 Task: Change  the formatting of the data to 'Which is Greater than5, 'In conditional formating, put the option 'Yelow Fill with Drak Yellow Text'In the sheet  Data Analysis Workbook Templatebook
Action: Mouse moved to (301, 369)
Screenshot: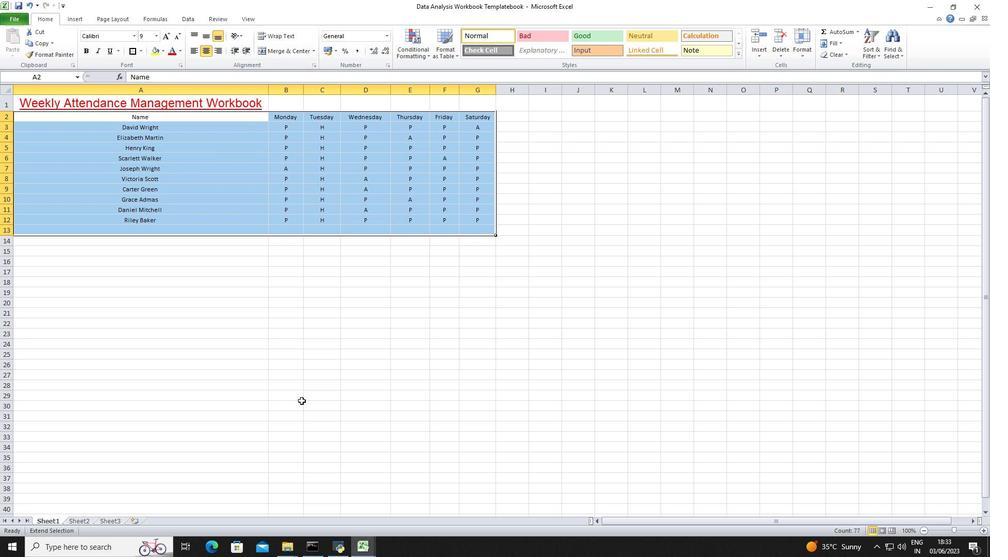 
Action: Mouse pressed left at (301, 369)
Screenshot: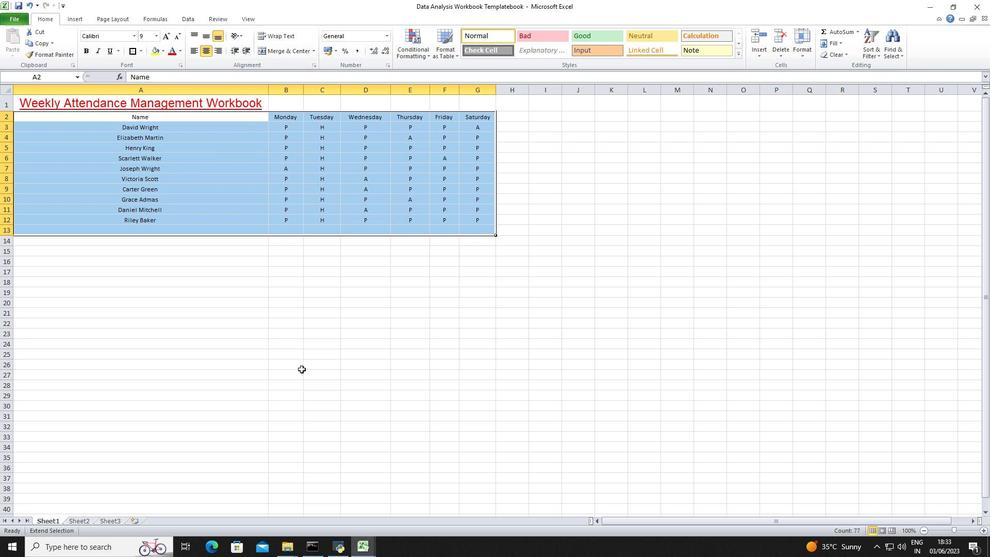 
Action: Mouse moved to (445, 299)
Screenshot: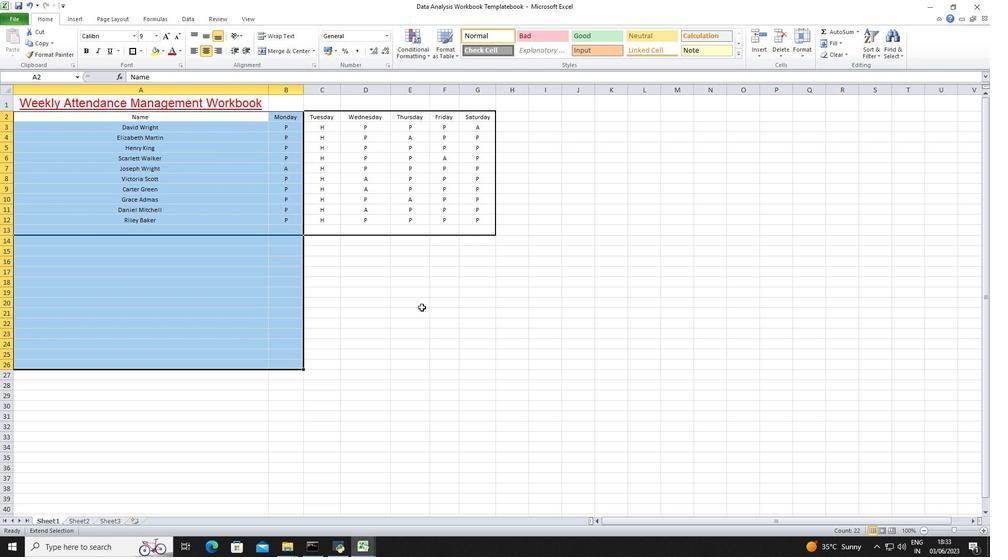 
Action: Mouse pressed left at (445, 299)
Screenshot: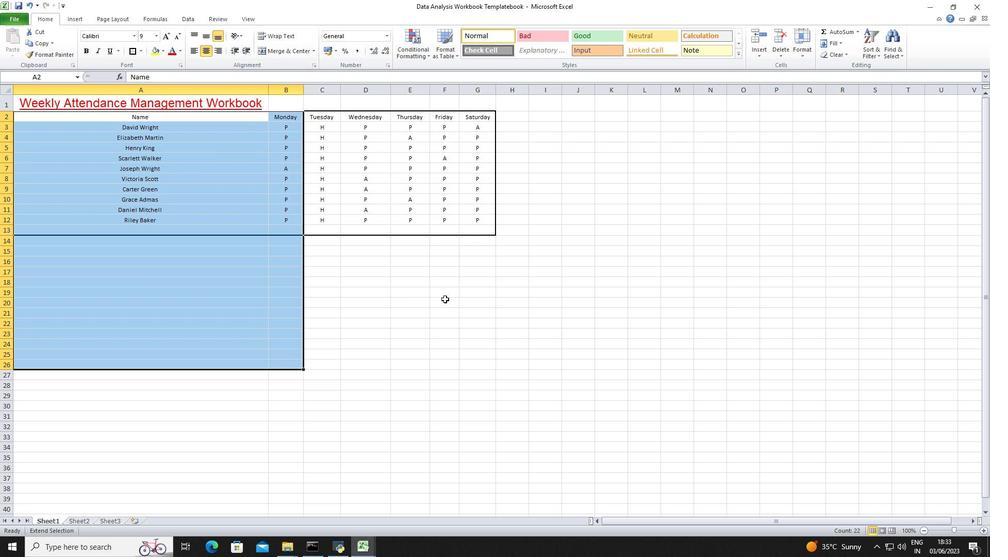 
Action: Mouse pressed right at (445, 299)
Screenshot: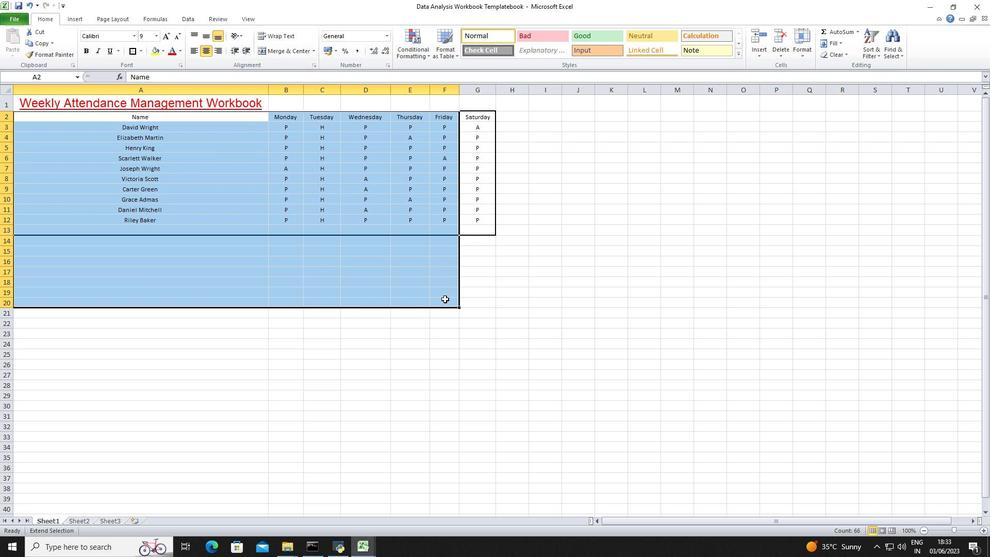 
Action: Mouse moved to (490, 306)
Screenshot: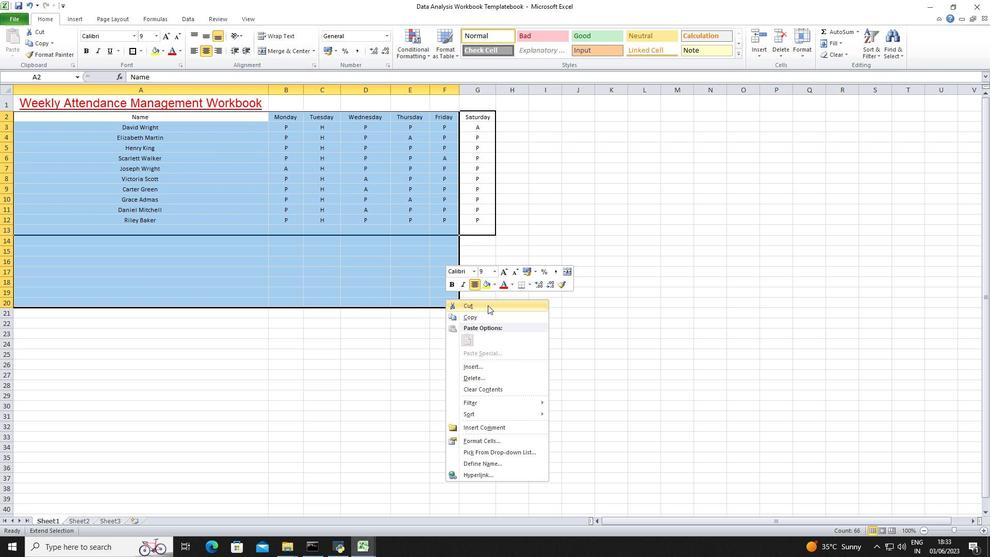 
Action: Mouse pressed left at (490, 306)
Screenshot: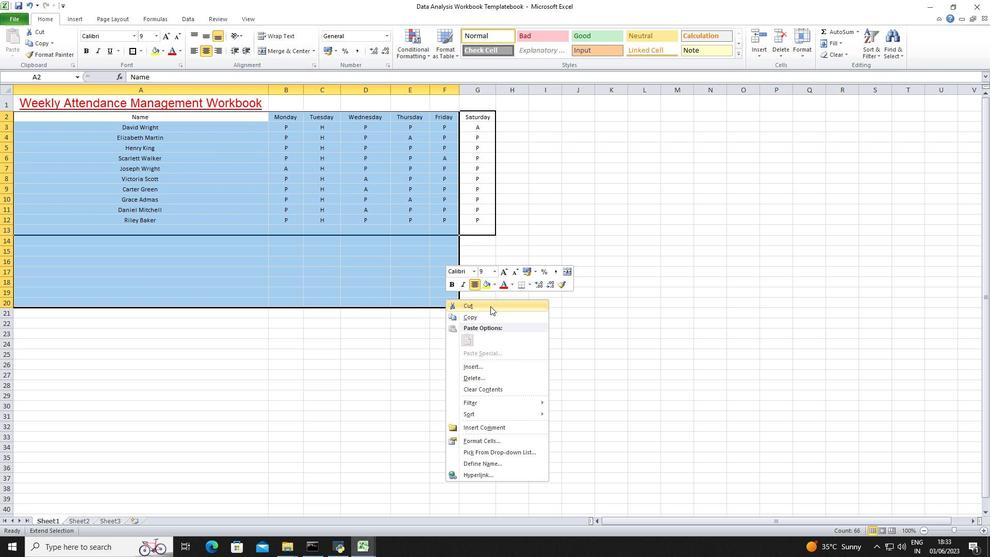 
Action: Mouse moved to (368, 332)
Screenshot: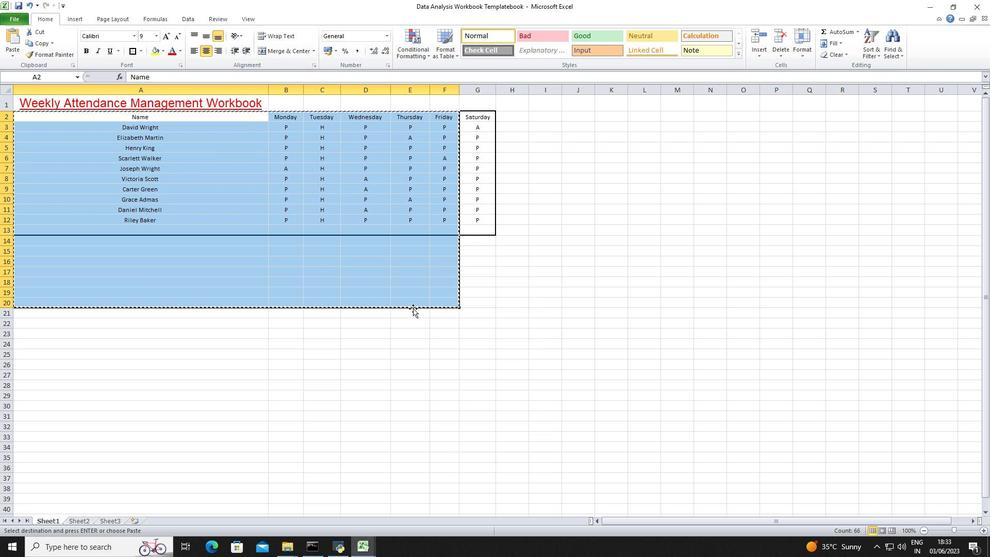 
Action: Mouse pressed right at (368, 332)
Screenshot: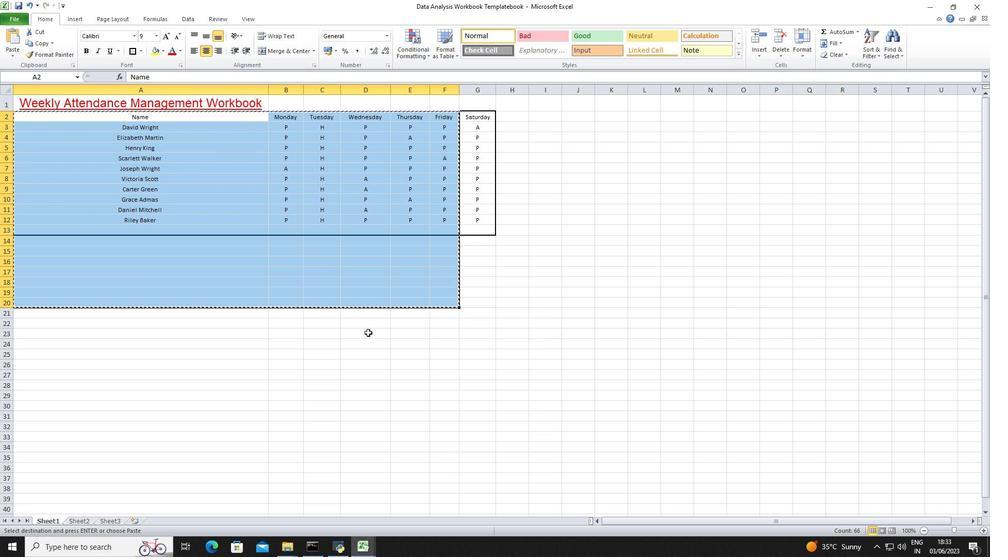 
Action: Mouse moved to (52, 134)
Screenshot: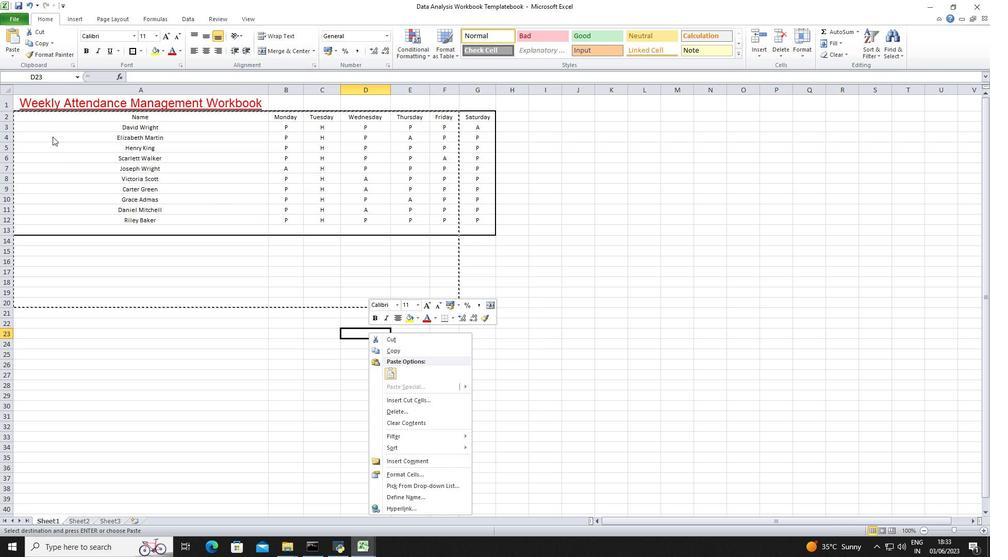 
Action: Mouse pressed left at (52, 134)
Screenshot: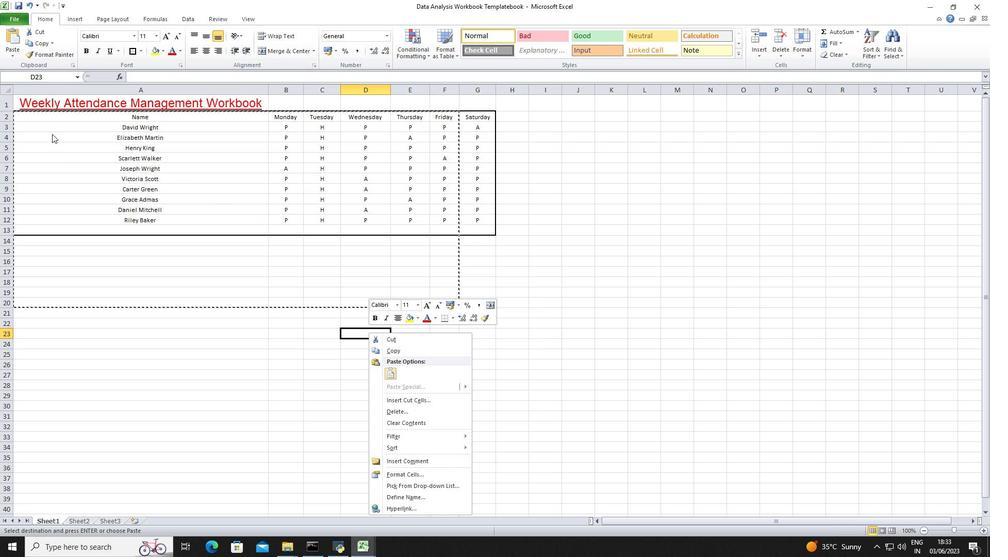 
Action: Mouse moved to (749, 165)
Screenshot: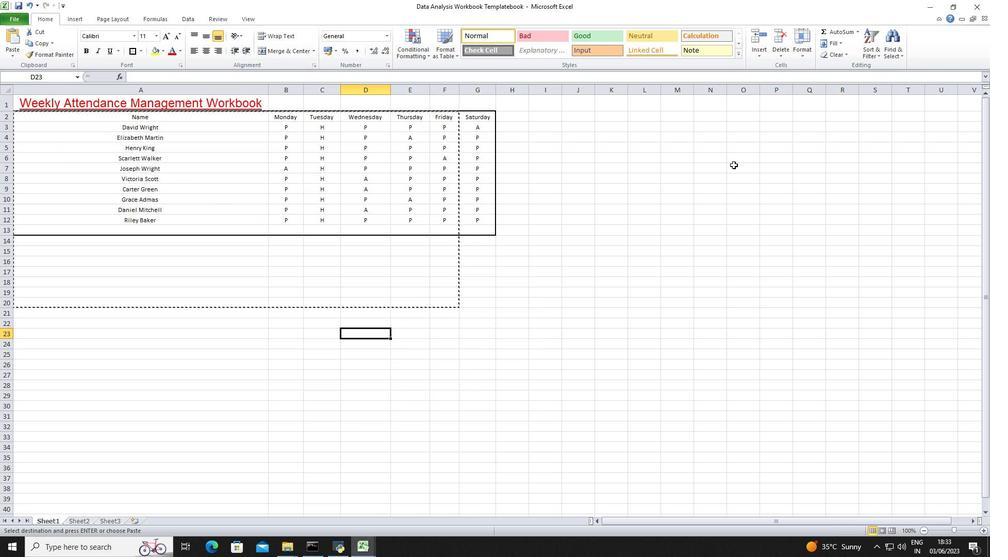 
Action: Mouse pressed left at (749, 165)
Screenshot: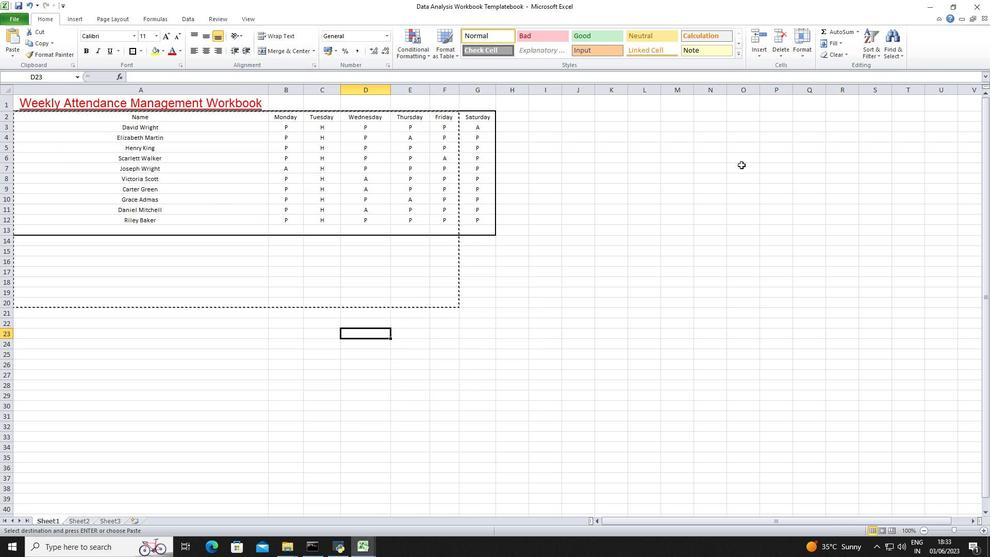 
Action: Mouse moved to (749, 165)
Screenshot: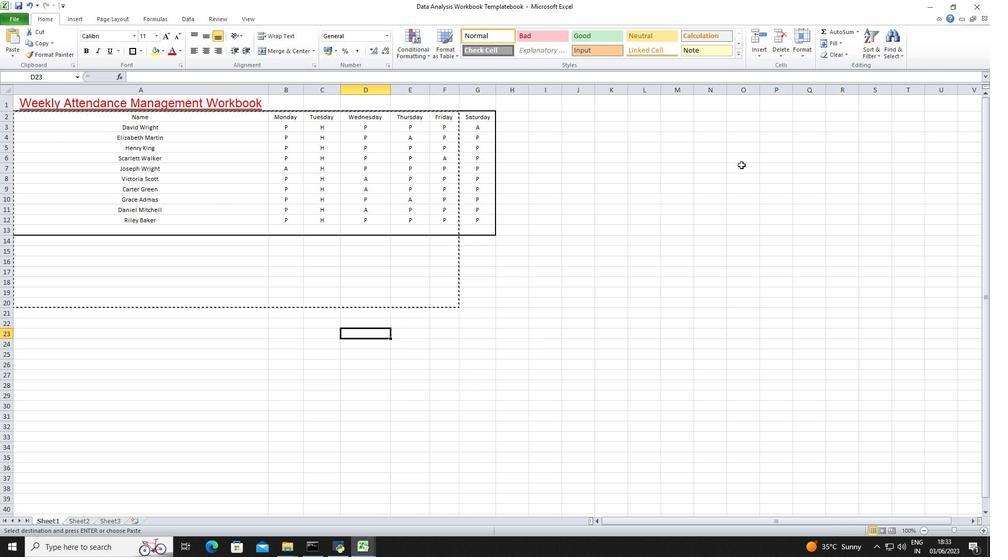 
Action: Mouse pressed left at (749, 165)
Screenshot: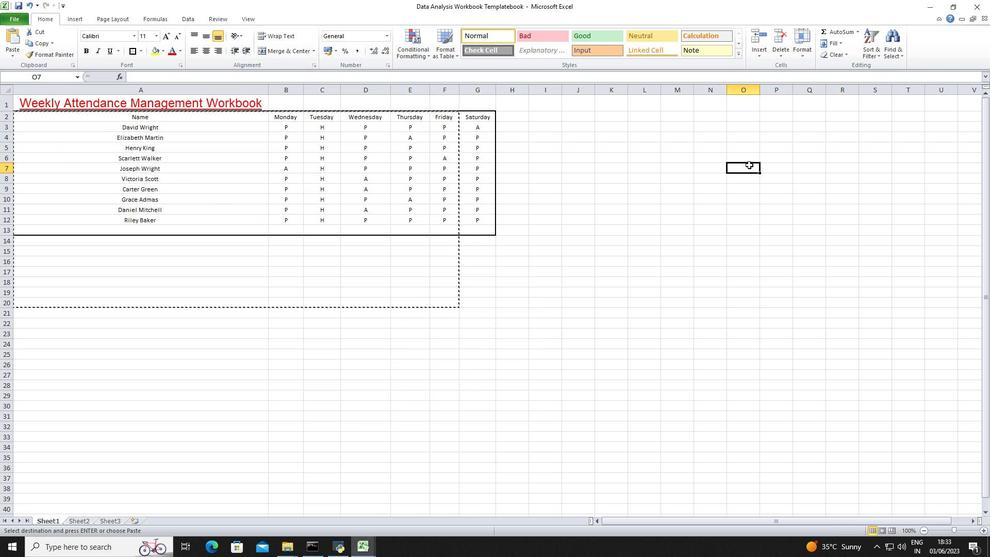
Action: Mouse moved to (23, 111)
Screenshot: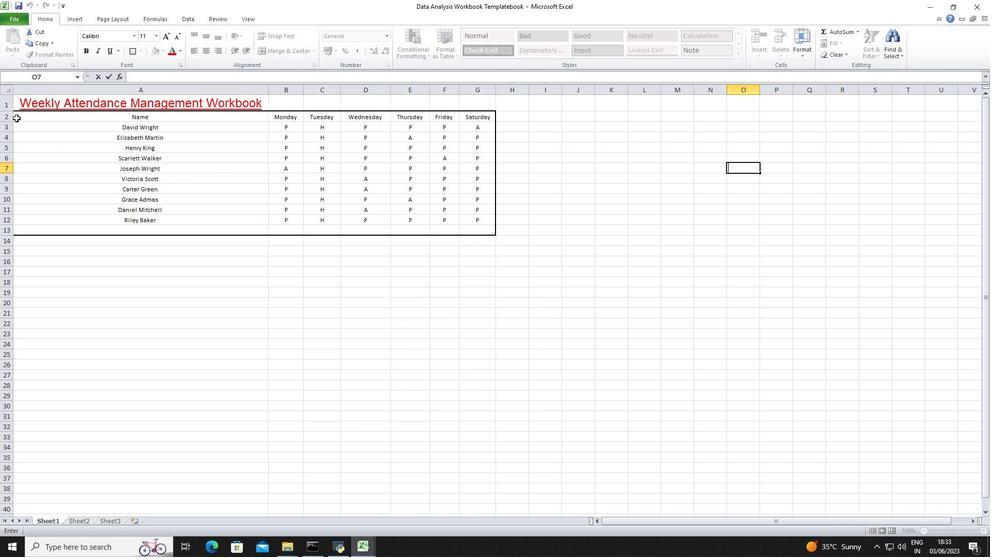 
Action: Mouse pressed left at (23, 111)
Screenshot: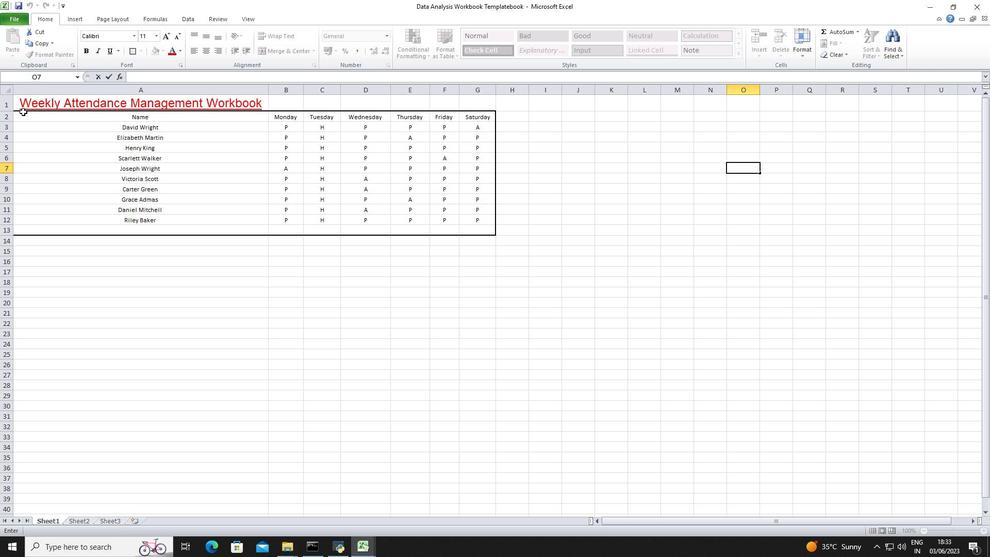 
Action: Mouse moved to (407, 45)
Screenshot: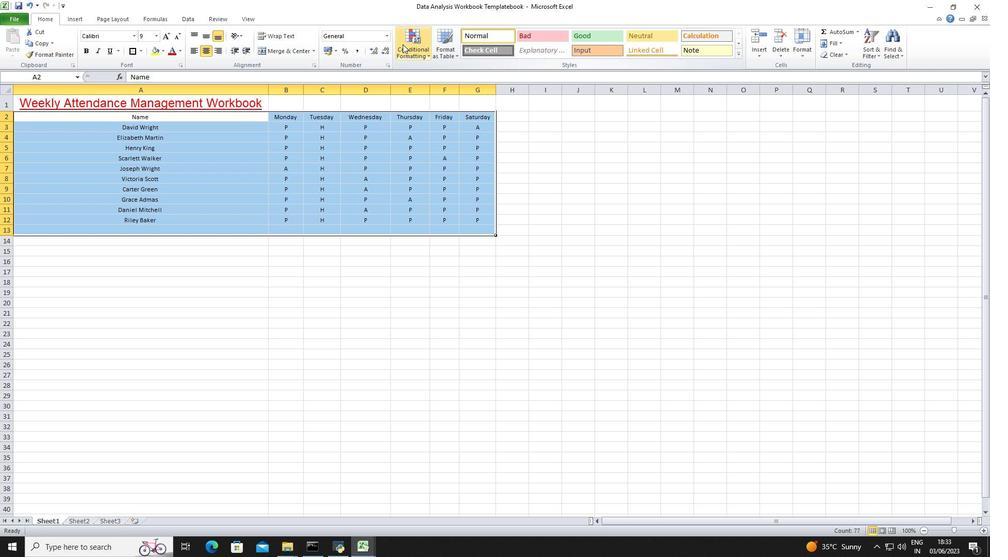
Action: Mouse pressed left at (407, 45)
Screenshot: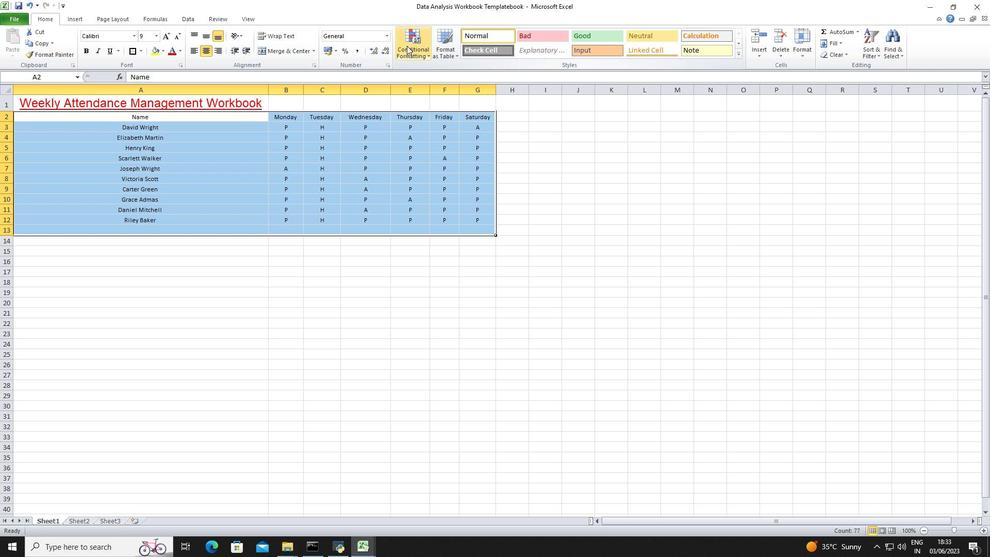 
Action: Mouse moved to (515, 71)
Screenshot: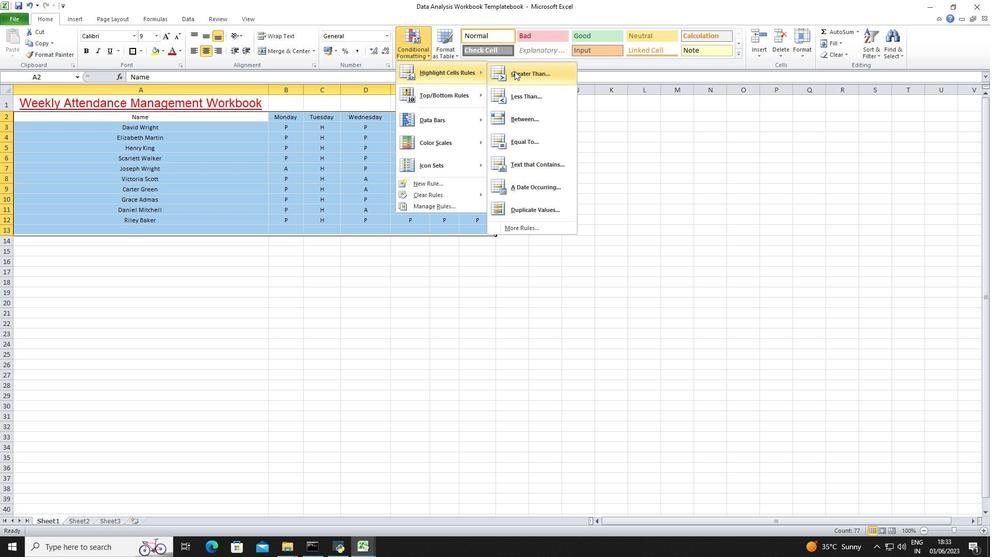 
Action: Mouse pressed left at (515, 71)
Screenshot: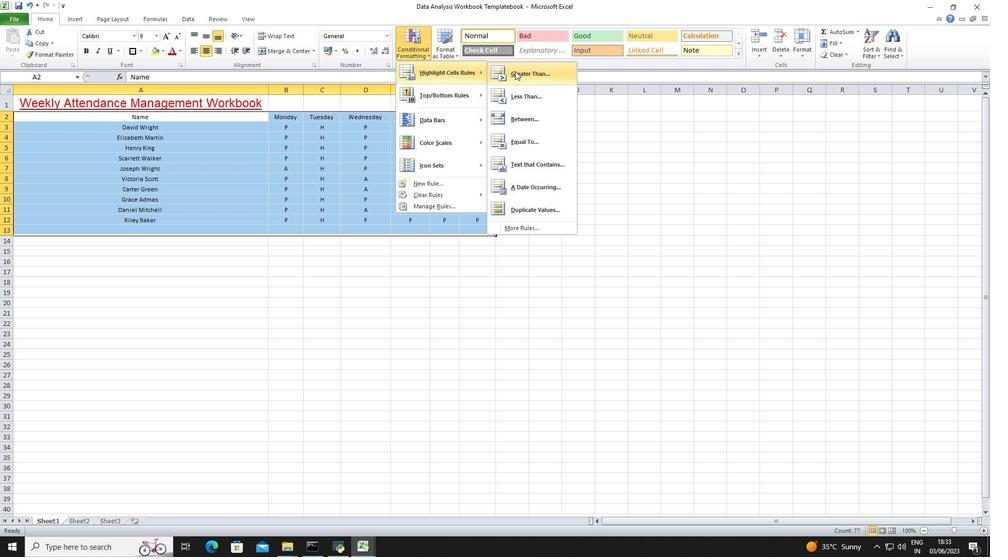 
Action: Mouse moved to (103, 289)
Screenshot: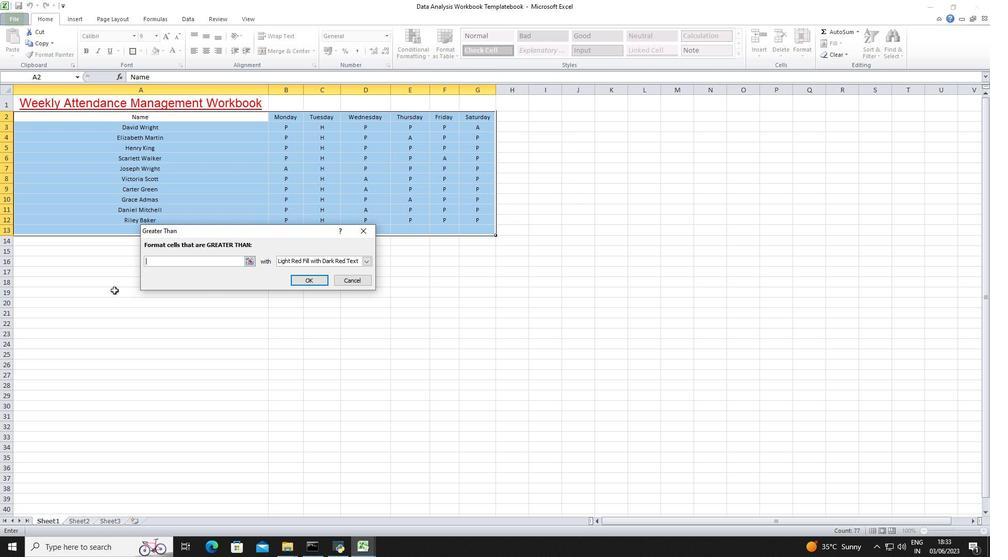 
Action: Key pressed 5
Screenshot: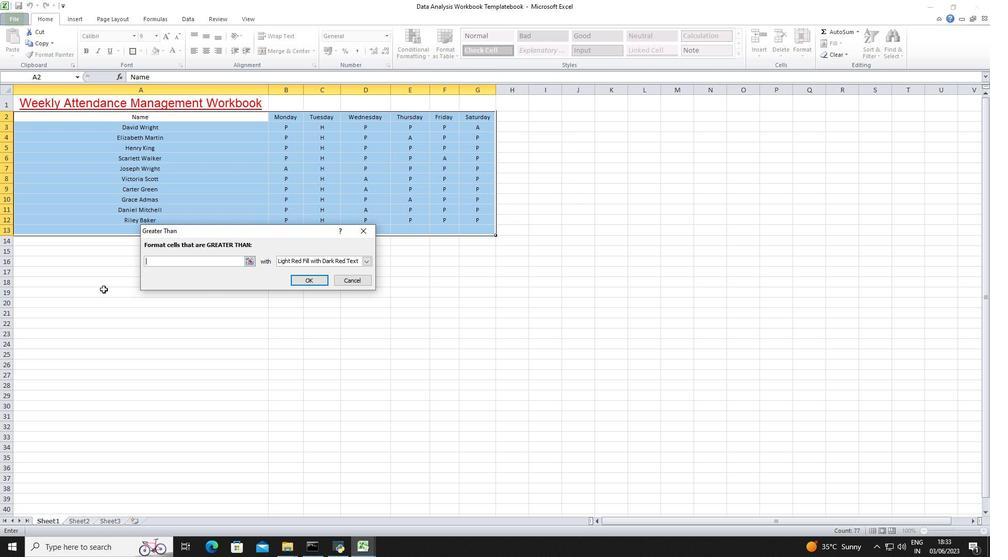 
Action: Mouse moved to (364, 260)
Screenshot: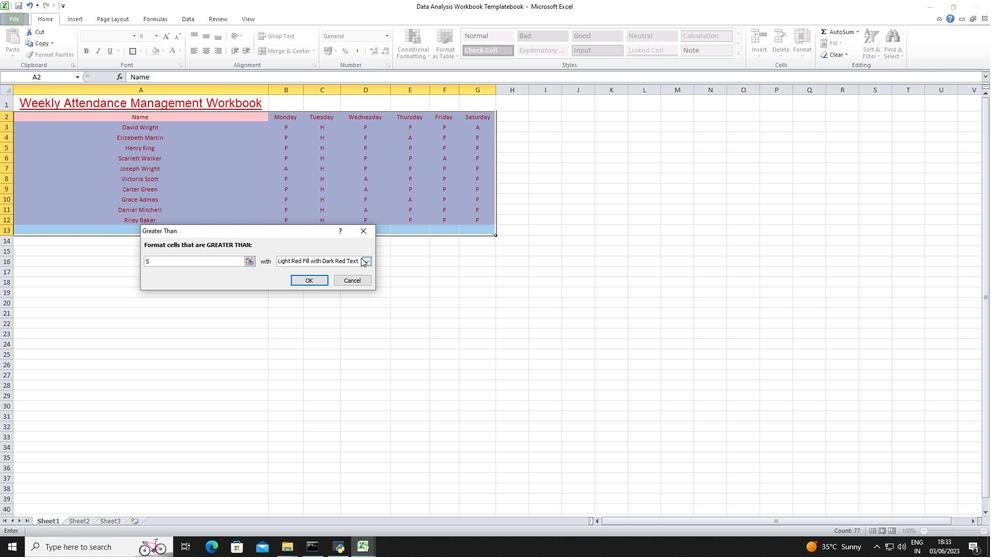 
Action: Mouse pressed left at (364, 260)
Screenshot: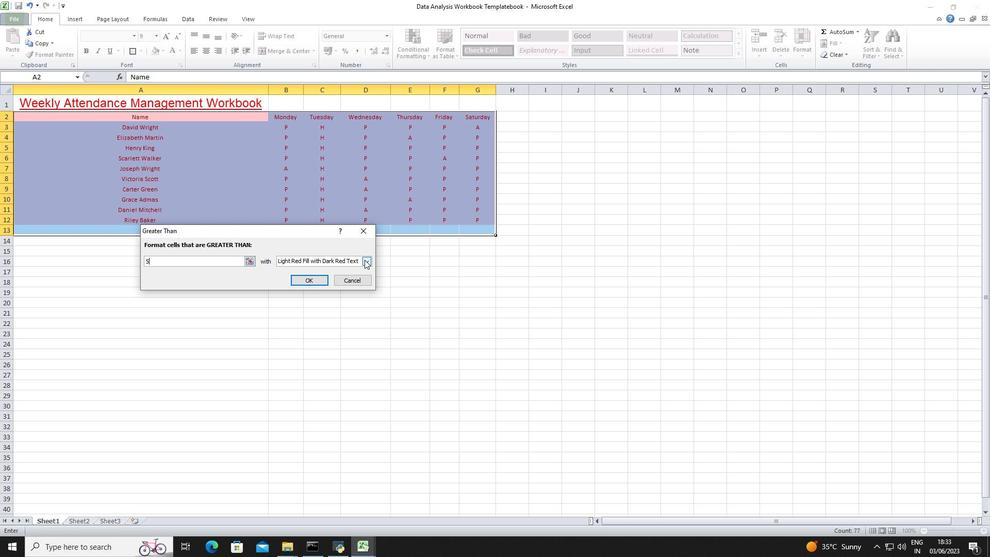 
Action: Mouse moved to (353, 276)
Screenshot: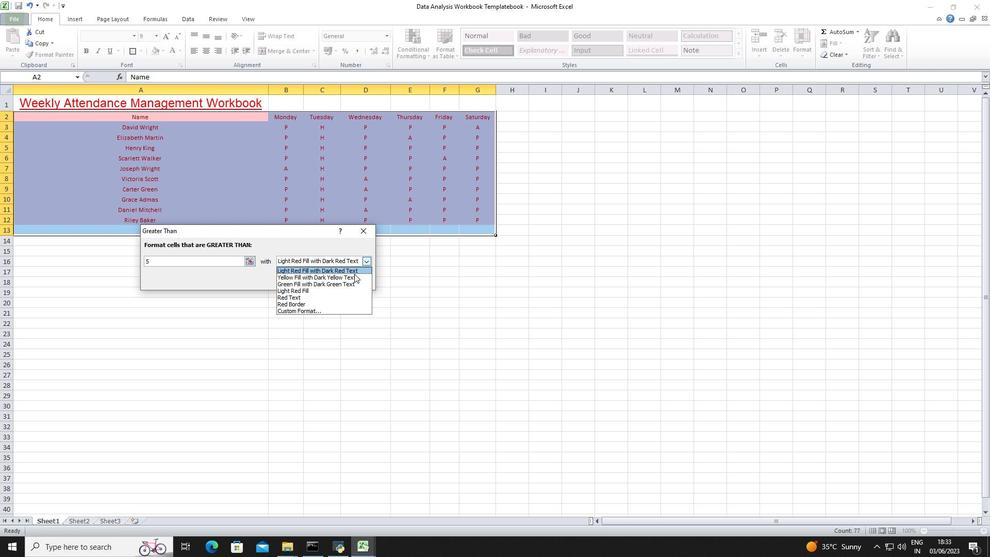 
Action: Mouse pressed left at (353, 276)
Screenshot: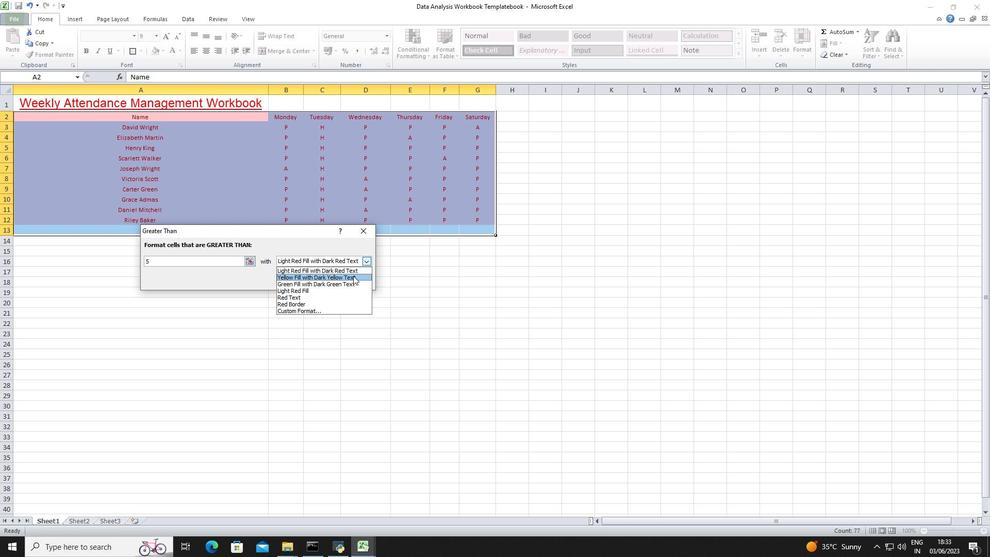 
Action: Mouse moved to (298, 283)
Screenshot: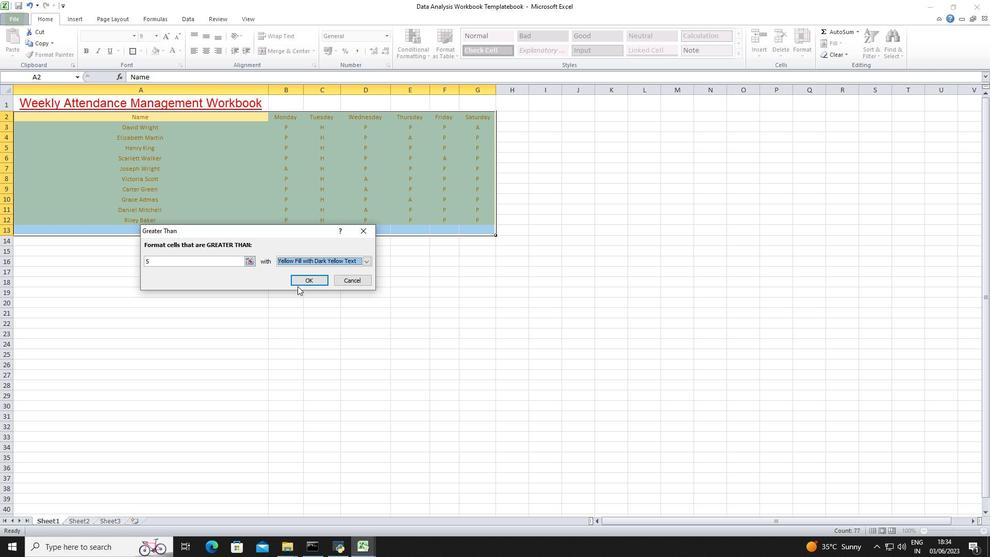
Action: Mouse pressed left at (298, 283)
Screenshot: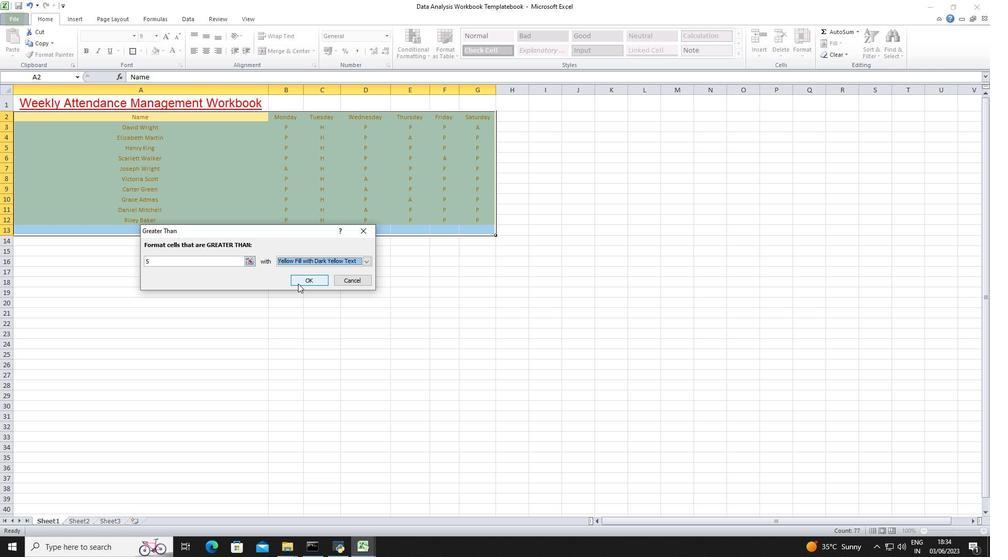 
Action: Mouse moved to (308, 304)
Screenshot: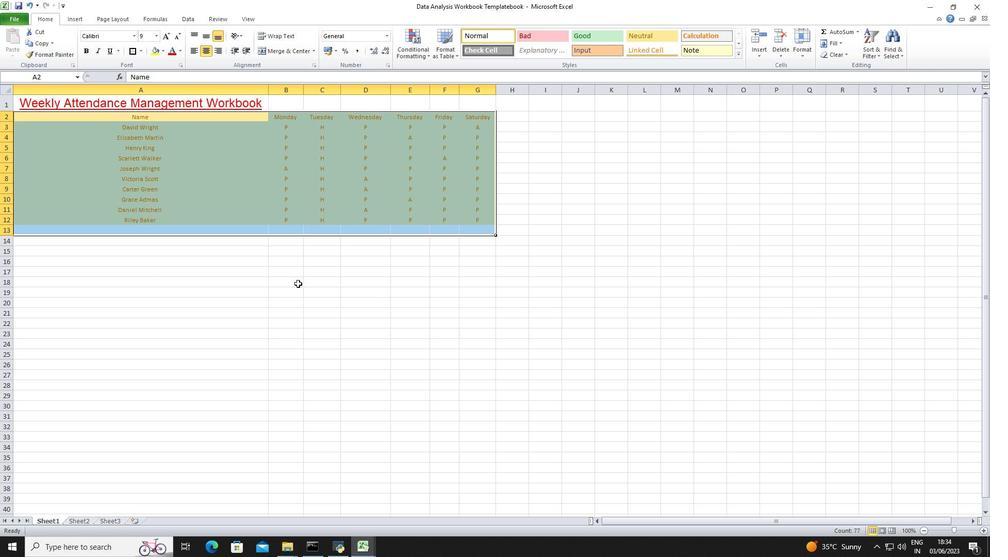 
Action: Mouse pressed left at (308, 304)
Screenshot: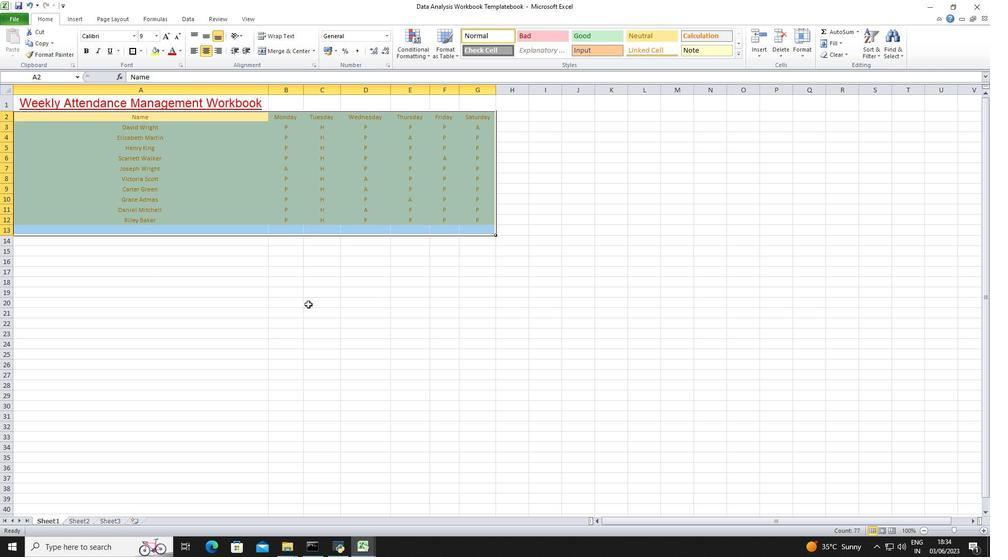 
Action: Mouse moved to (166, 329)
Screenshot: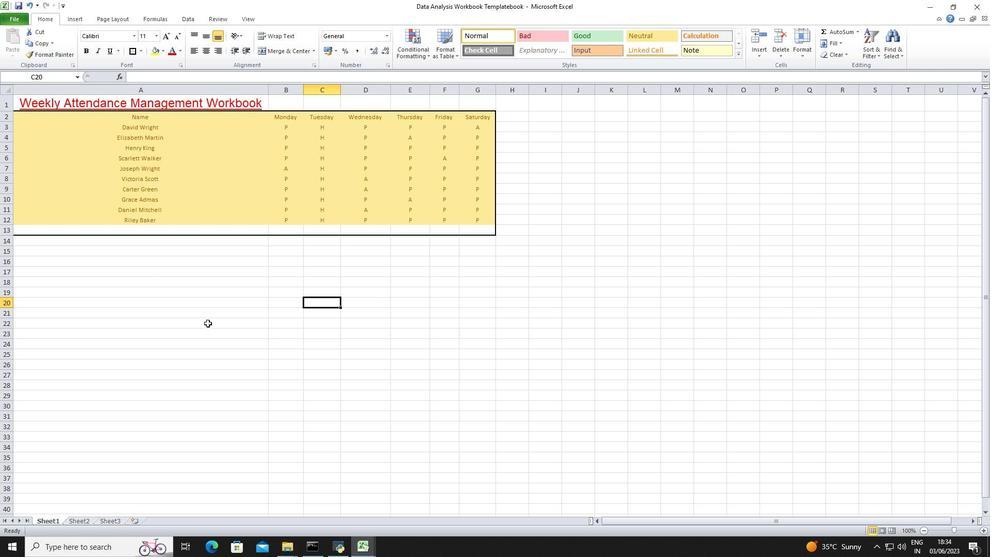 
Action: Mouse scrolled (166, 329) with delta (0, 0)
Screenshot: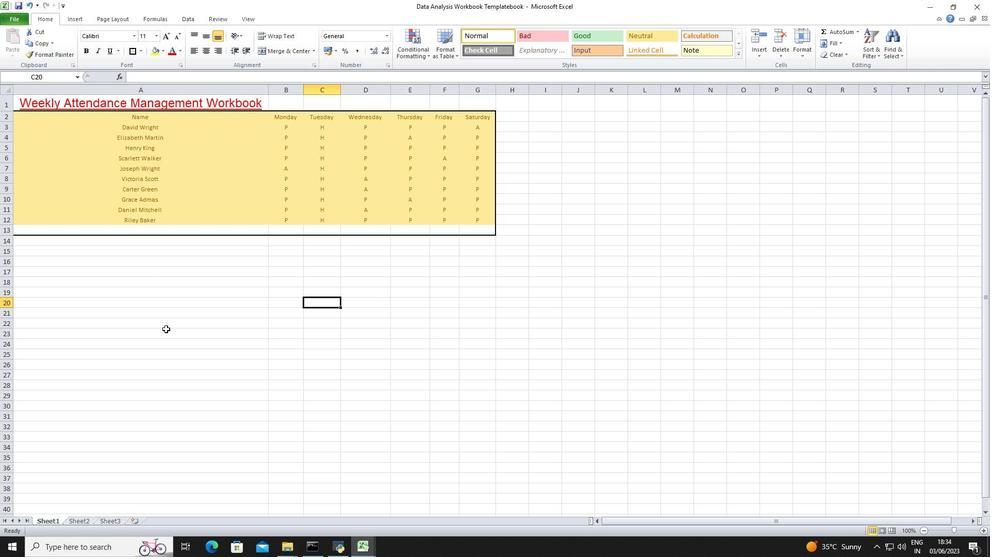 
Action: Mouse scrolled (166, 329) with delta (0, 0)
Screenshot: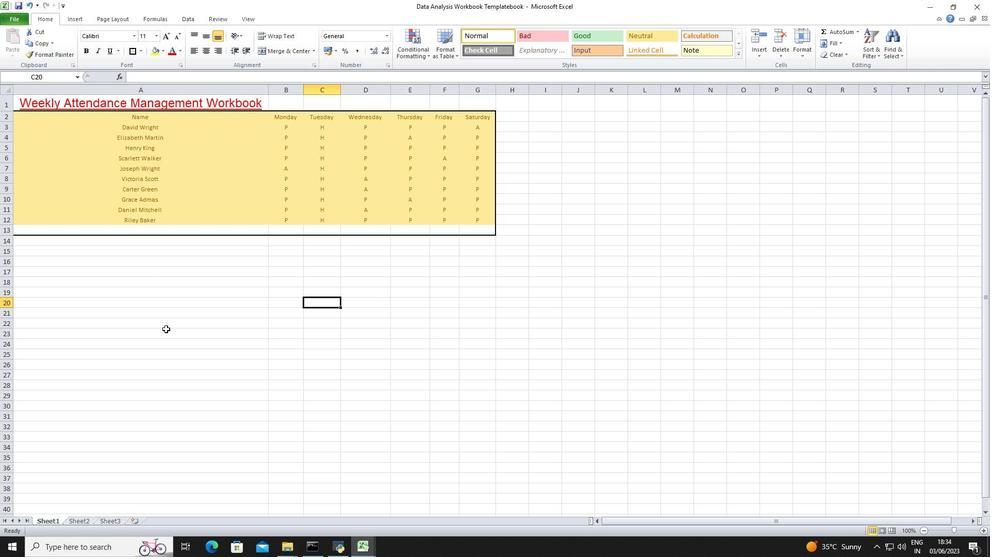 
Action: Mouse moved to (165, 329)
Screenshot: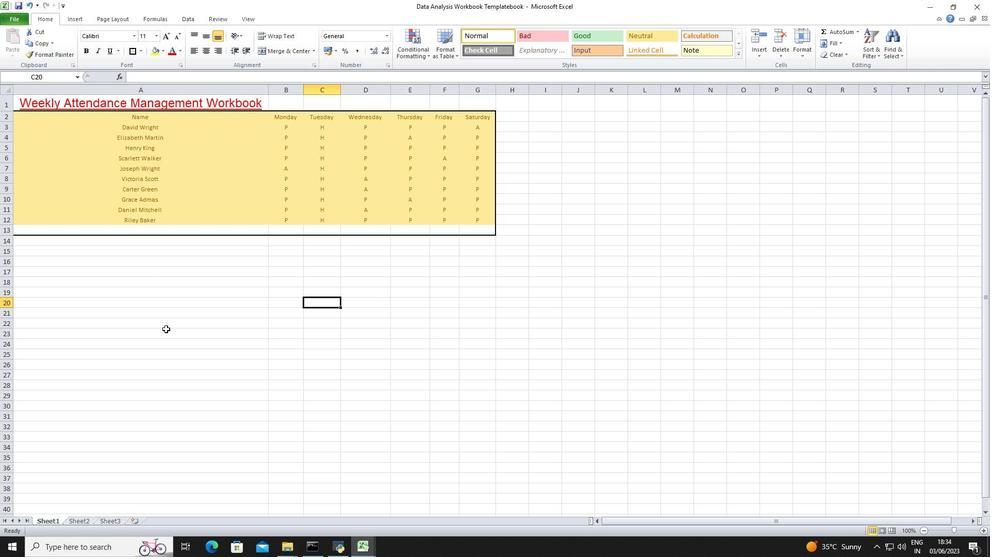 
Action: Mouse scrolled (165, 329) with delta (0, 0)
Screenshot: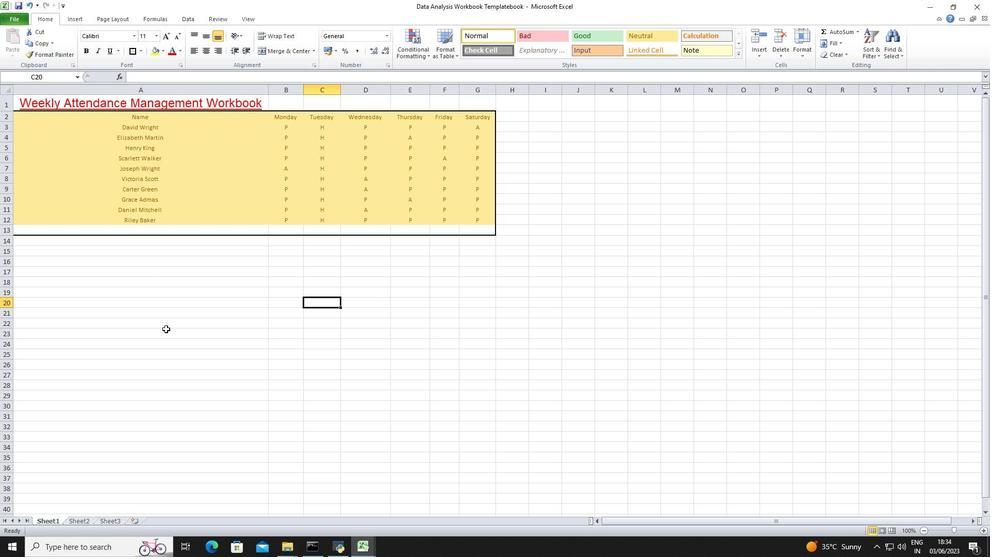 
Action: Mouse moved to (142, 277)
Screenshot: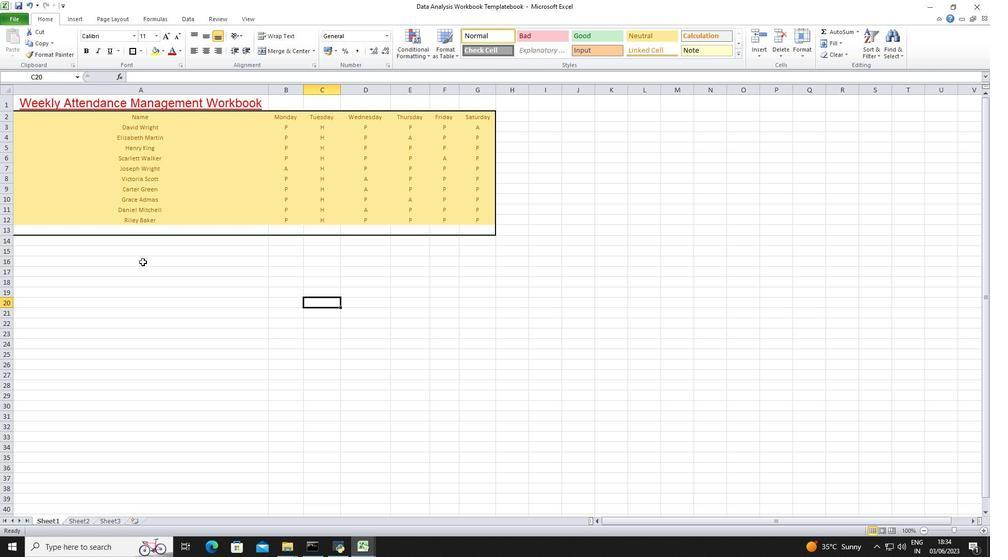 
Action: Mouse pressed left at (142, 277)
Screenshot: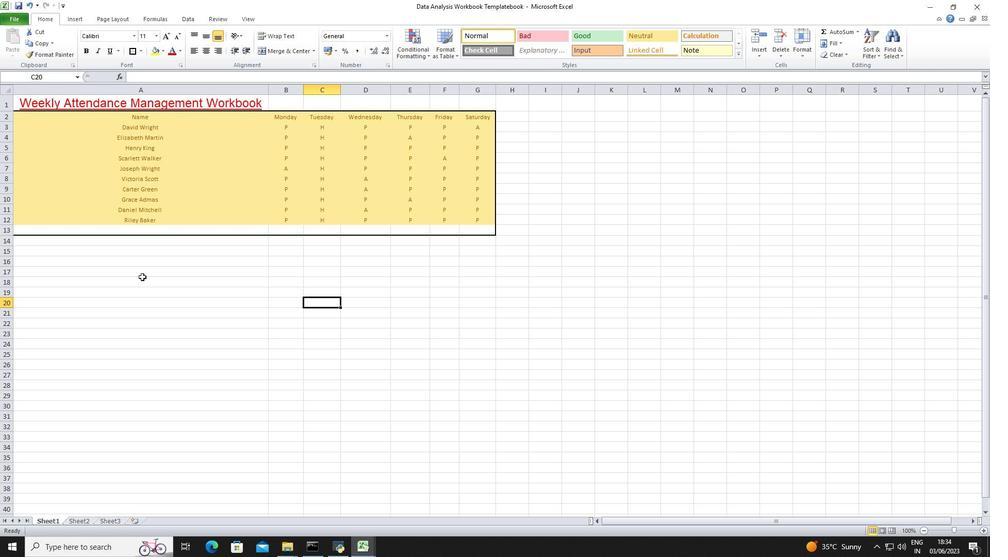 
Action: Mouse moved to (321, 313)
Screenshot: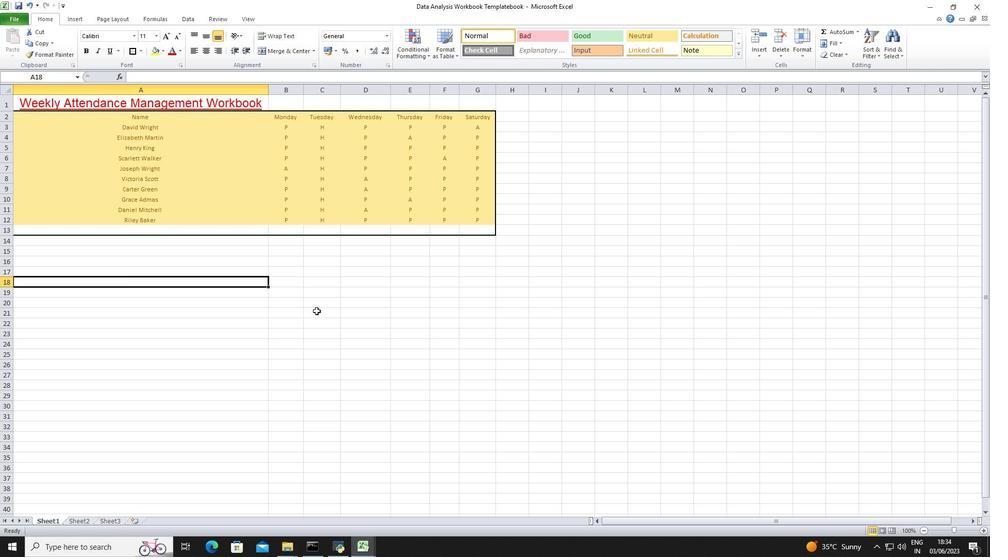 
Action: Mouse pressed left at (321, 313)
Screenshot: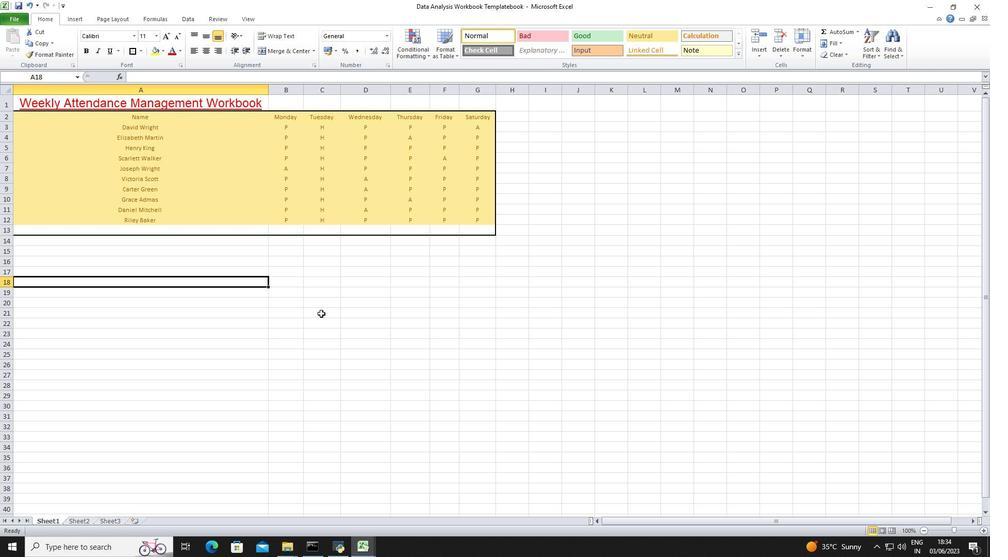 
Action: Mouse scrolled (321, 314) with delta (0, 0)
Screenshot: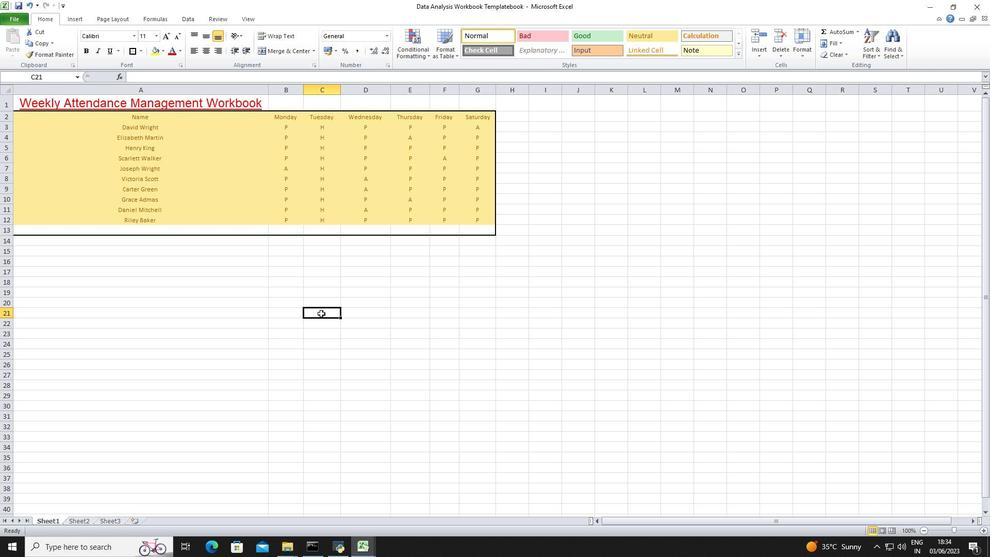 
Action: Mouse scrolled (321, 314) with delta (0, 0)
Screenshot: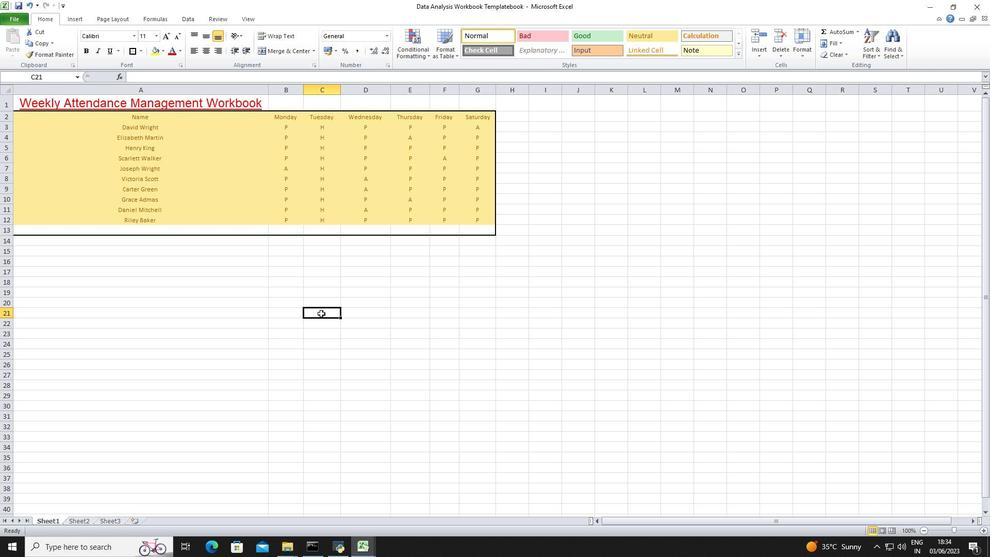 
Action: Mouse scrolled (321, 314) with delta (0, 0)
Screenshot: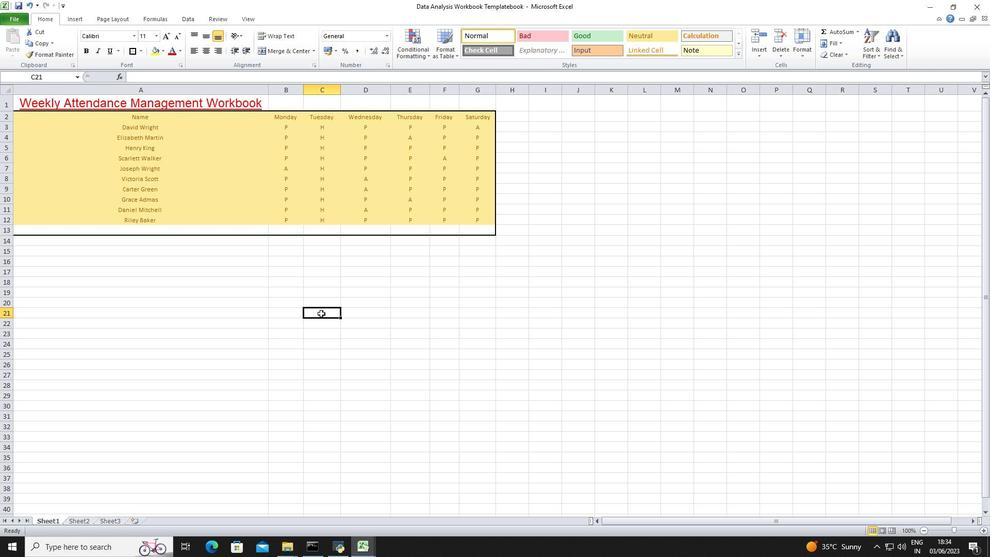 
Action: Mouse scrolled (321, 313) with delta (0, 0)
Screenshot: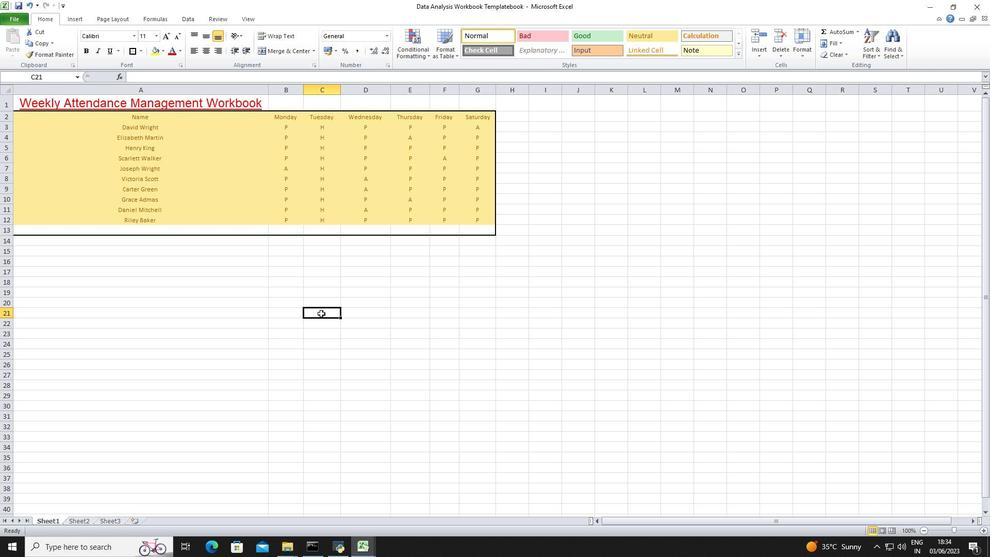 
Action: Mouse scrolled (321, 313) with delta (0, 0)
Screenshot: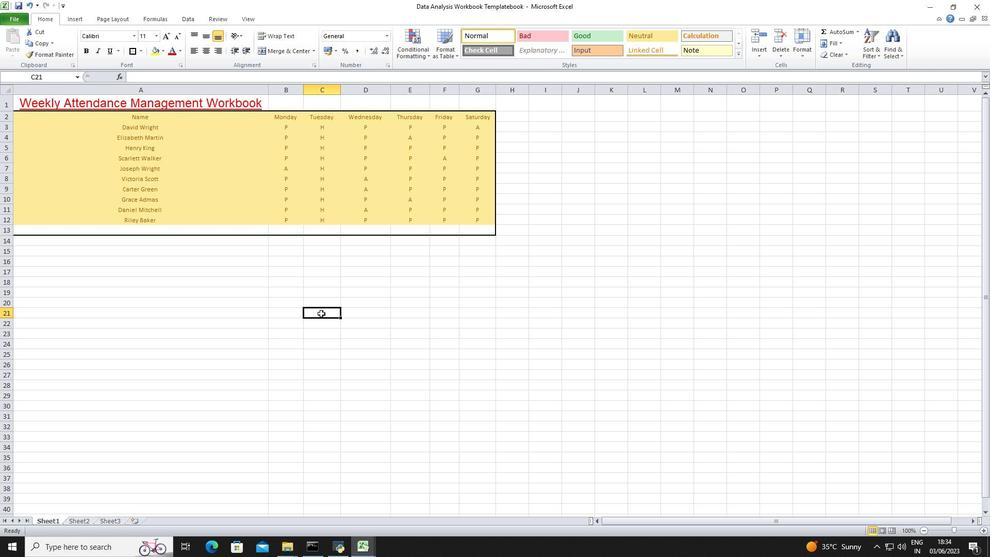 
Action: Mouse scrolled (321, 313) with delta (0, 0)
Screenshot: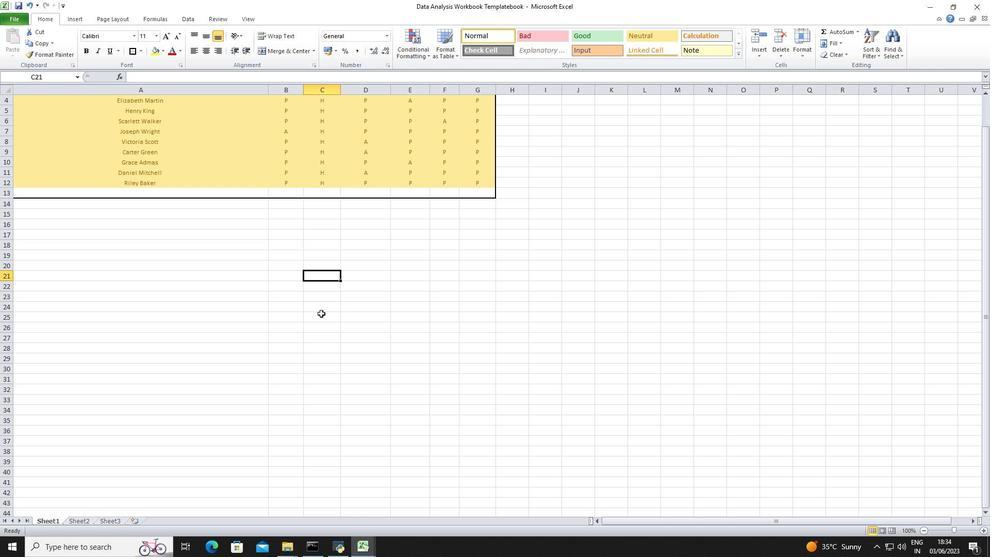
Action: Mouse scrolled (321, 314) with delta (0, 0)
Screenshot: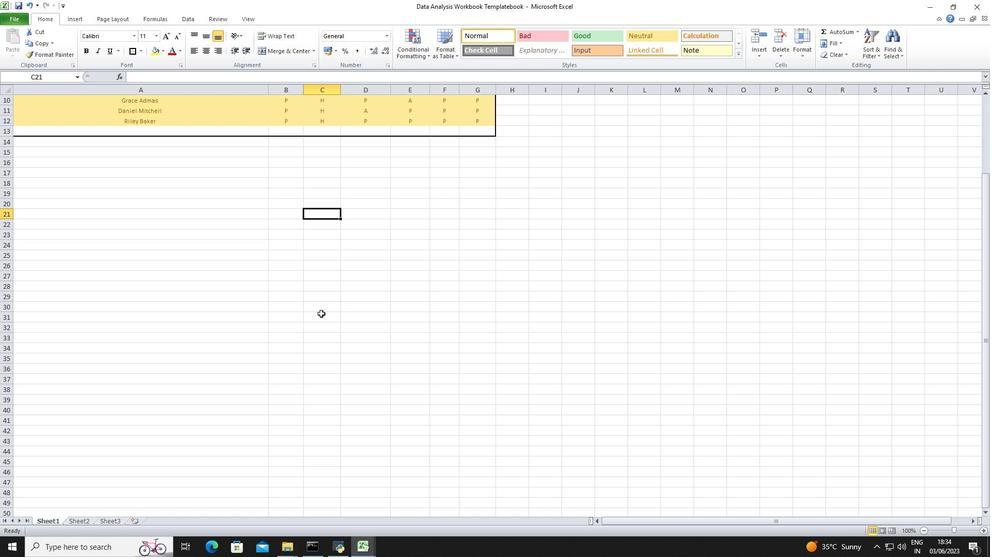 
Action: Mouse scrolled (321, 314) with delta (0, 0)
Screenshot: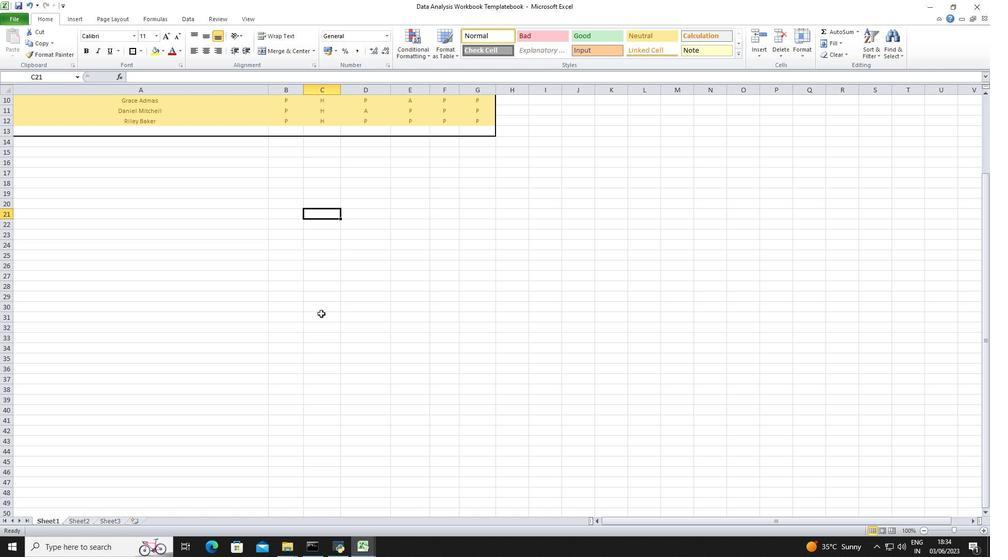 
Action: Mouse moved to (322, 314)
Screenshot: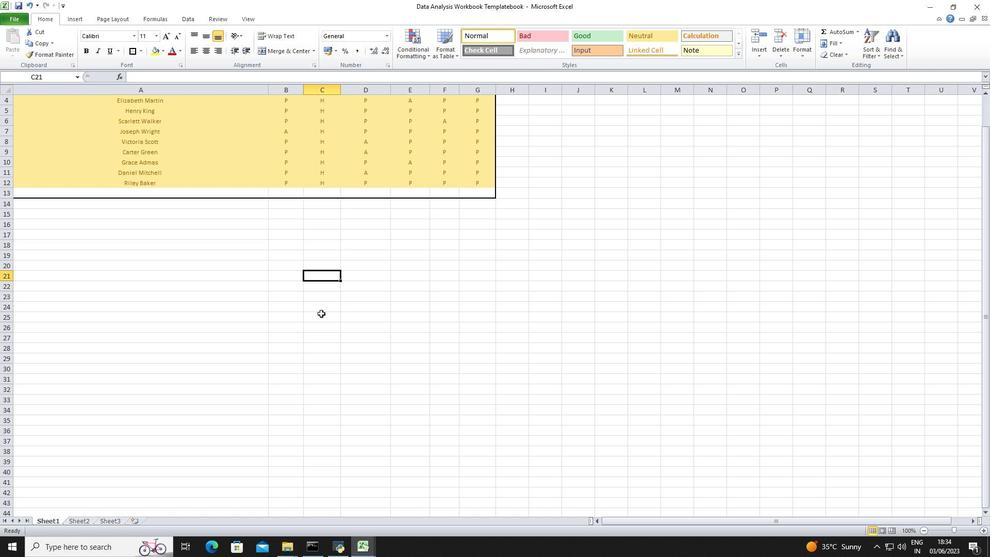 
Action: Mouse scrolled (322, 314) with delta (0, 0)
Screenshot: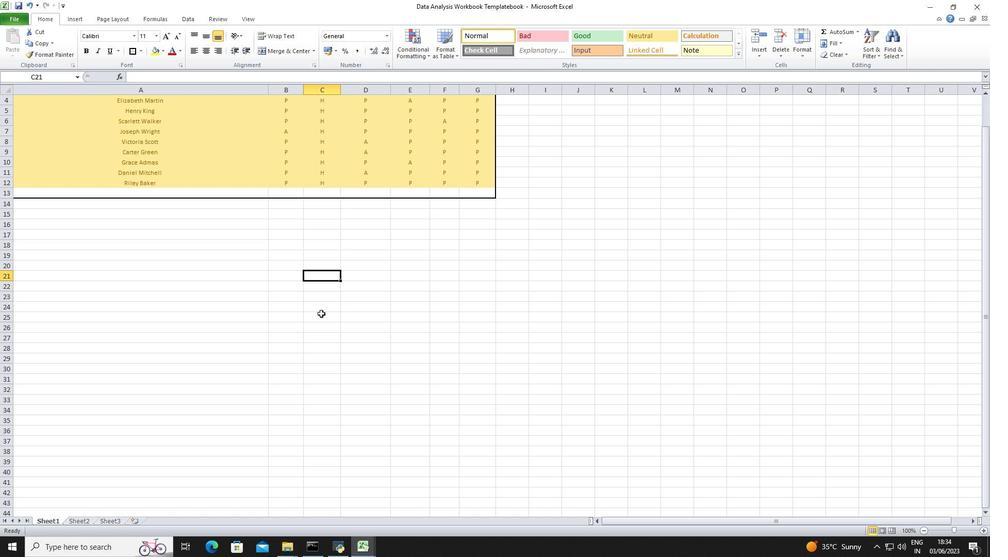 
Action: Mouse scrolled (322, 314) with delta (0, 0)
Screenshot: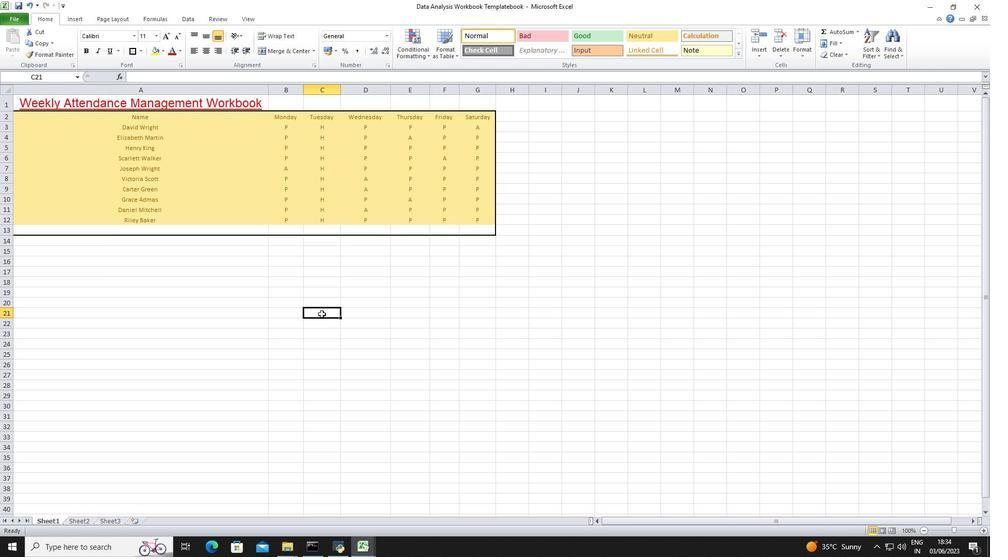 
Action: Mouse scrolled (322, 314) with delta (0, 0)
Screenshot: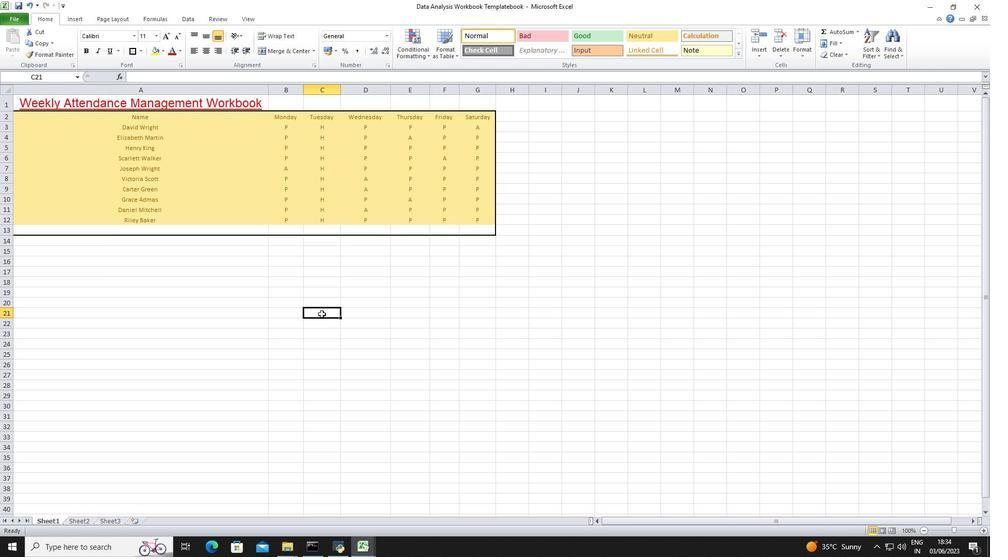 
Action: Mouse scrolled (322, 314) with delta (0, 0)
Screenshot: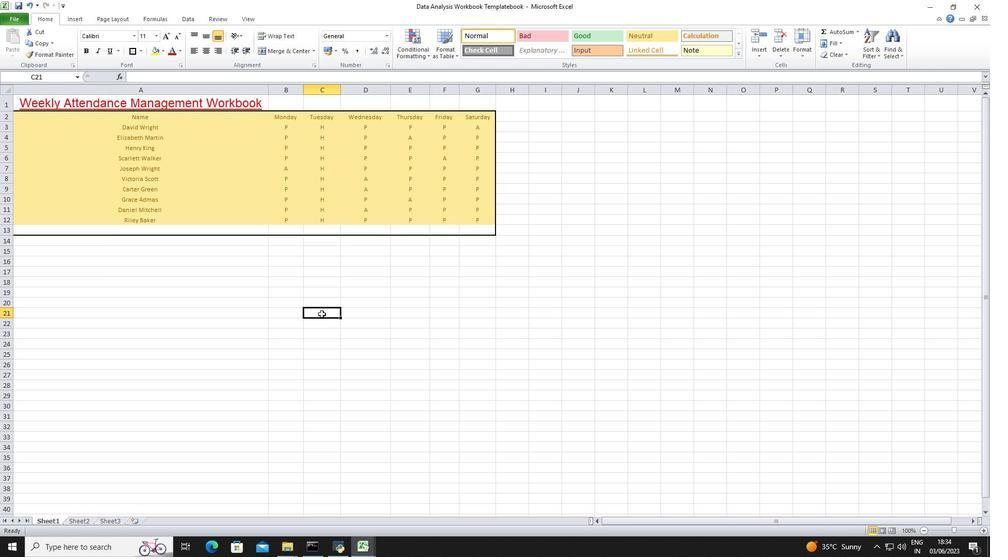 
Action: Mouse scrolled (322, 314) with delta (0, 0)
Screenshot: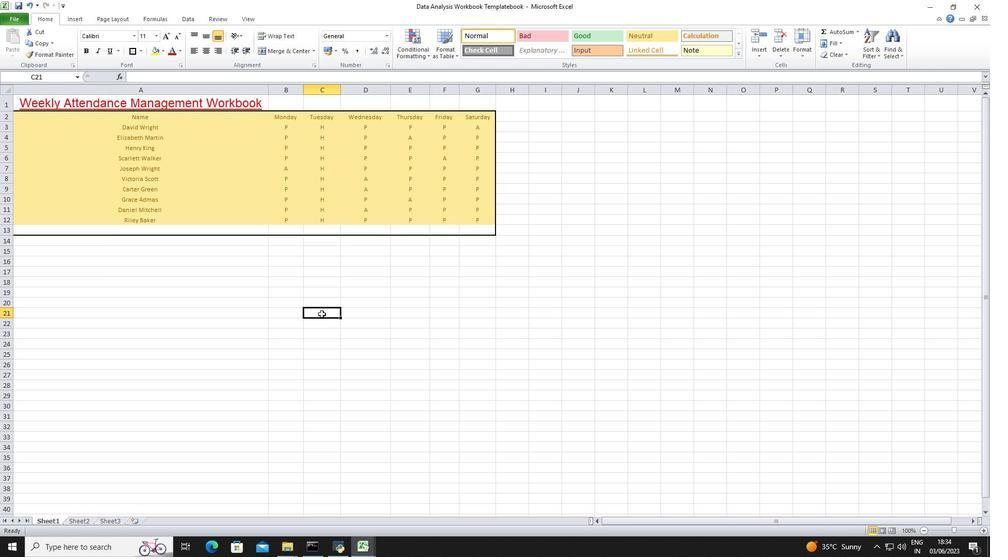 
Action: Mouse moved to (326, 315)
Screenshot: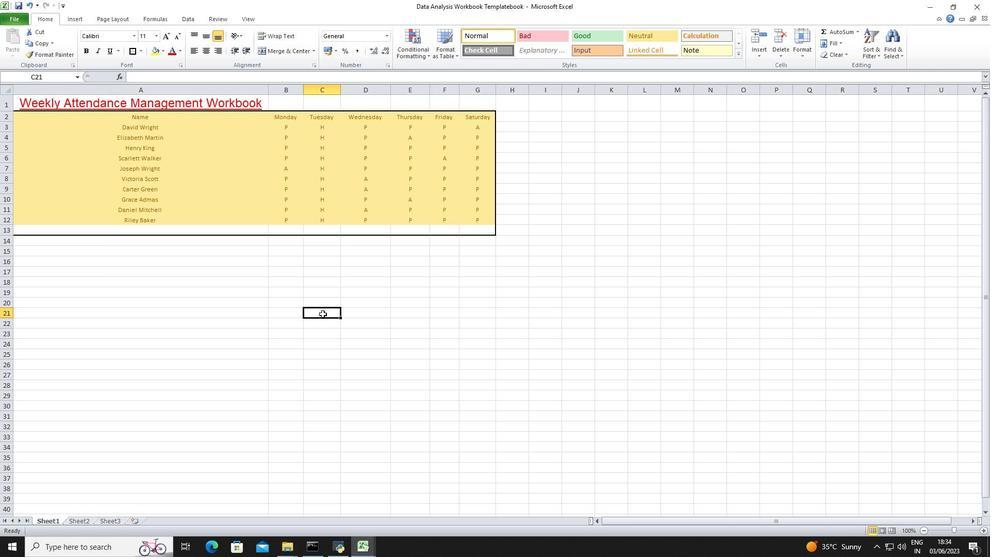 
Action: Mouse scrolled (326, 316) with delta (0, 0)
Screenshot: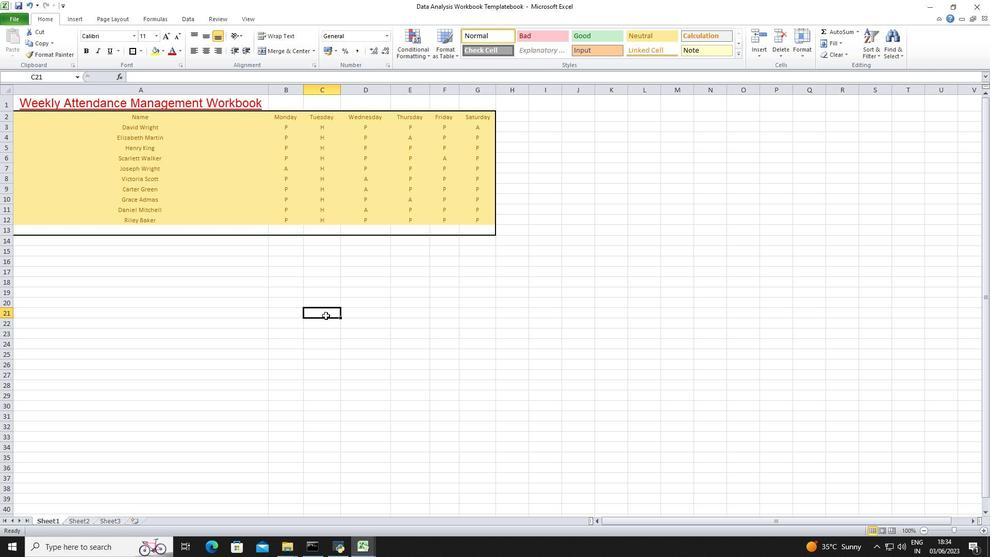 
Action: Mouse scrolled (326, 316) with delta (0, 0)
Screenshot: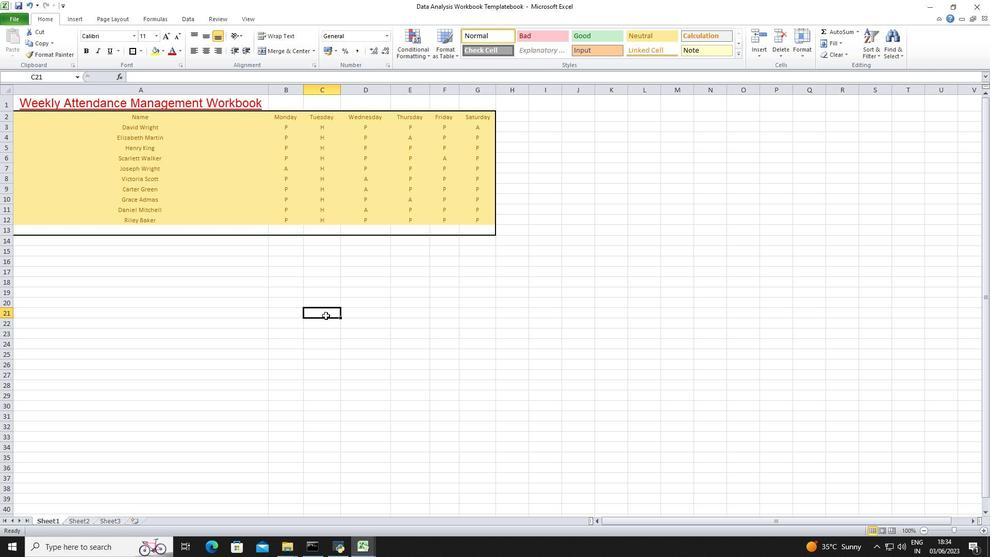
Action: Mouse moved to (19, 20)
Screenshot: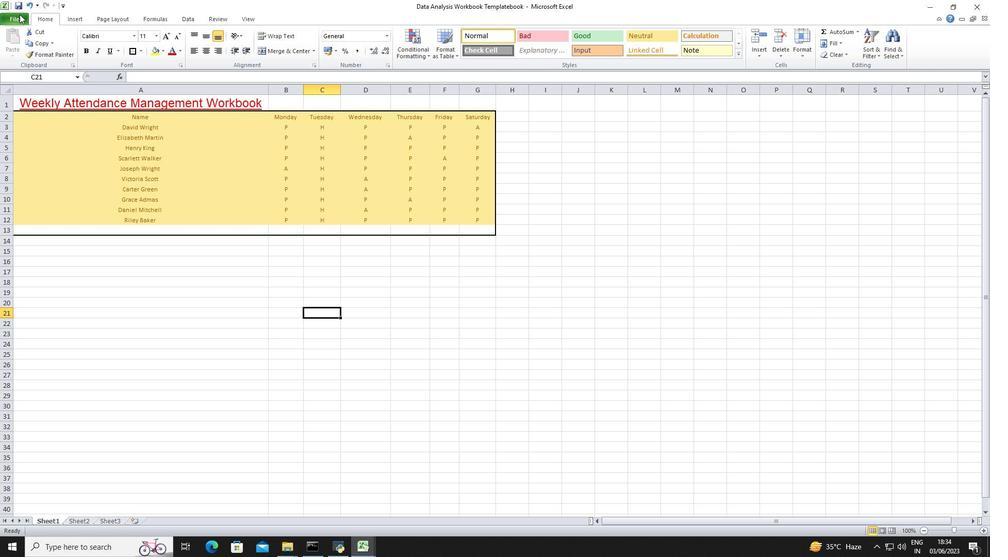 
Action: Mouse pressed left at (19, 20)
Screenshot: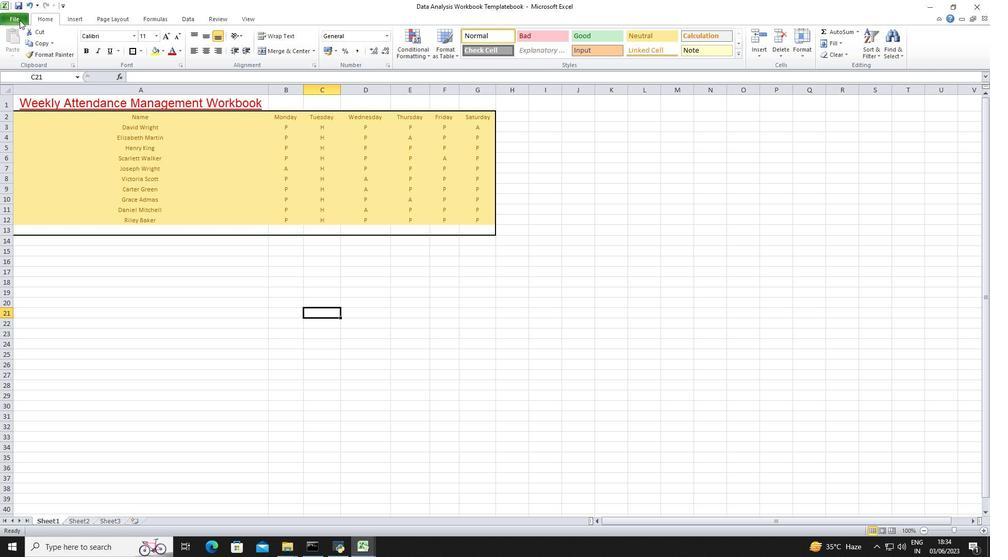 
Action: Mouse moved to (25, 33)
Screenshot: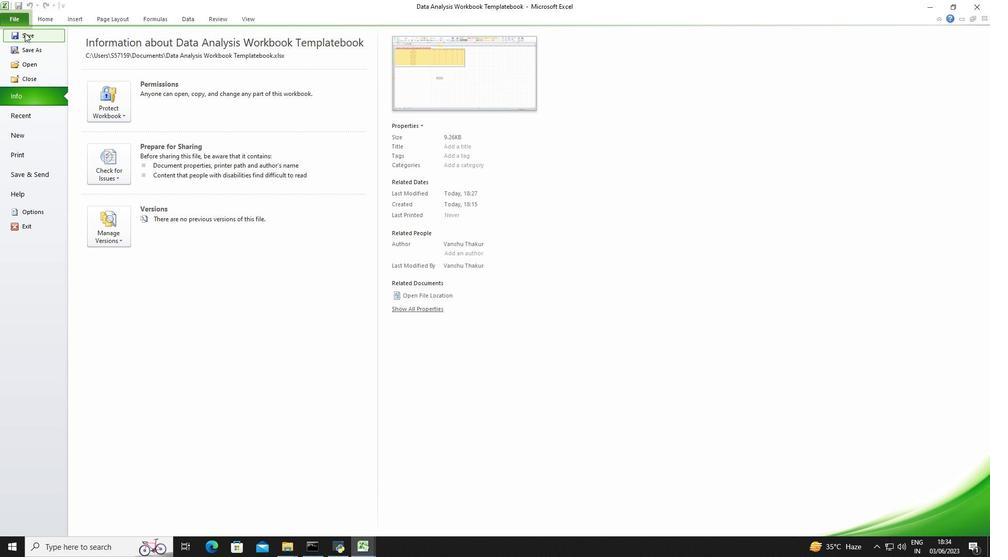 
Action: Mouse pressed left at (25, 33)
Screenshot: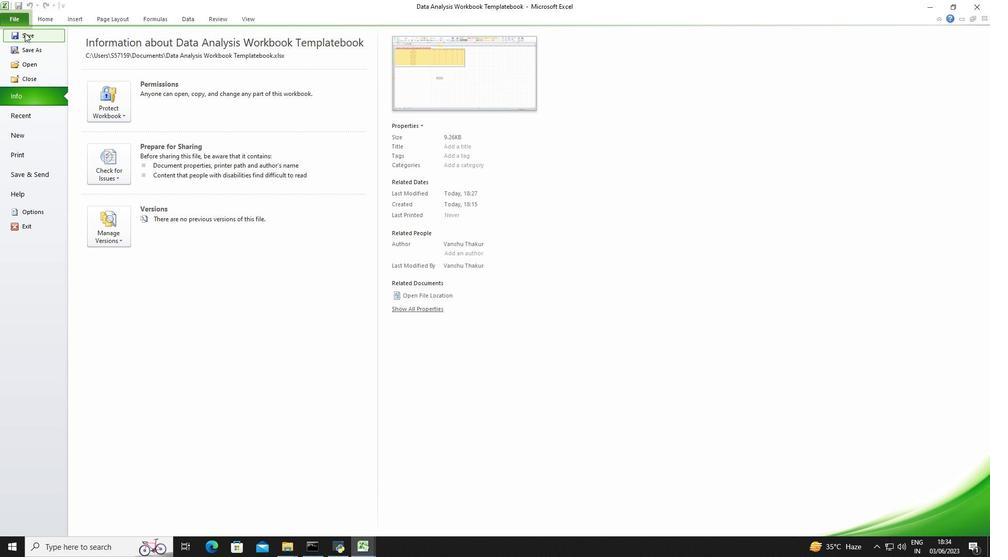 
Action: Mouse moved to (75, 119)
Screenshot: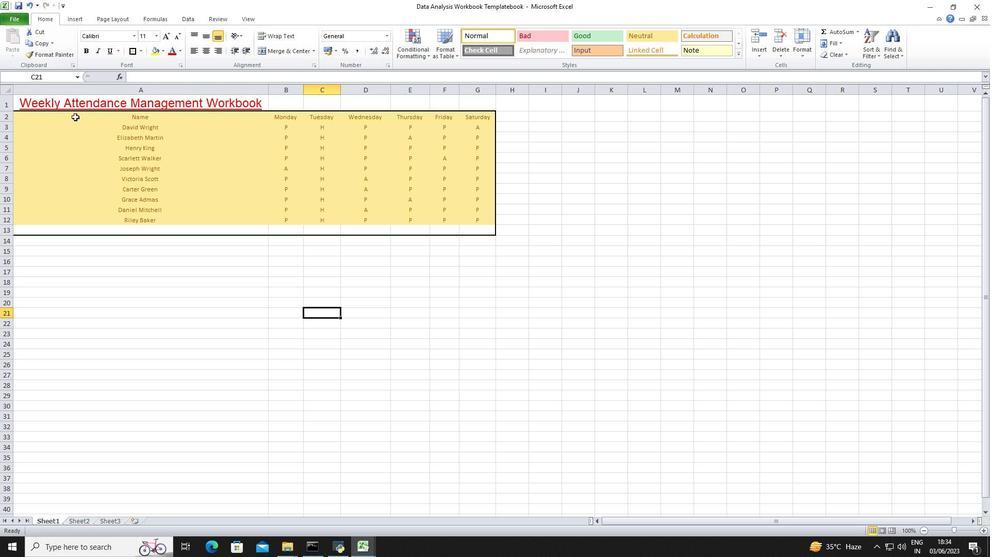 
